 Task: Send an email with the signature Gabriella Robinson with the subject 'Request for a podcast' and the message 'I would like to request a meeting to discuss the progress of the project.' from softage.1@softage.net to softage.7@softage.net with an attached document Code_of_conduct.pdf and move the email from Sent Items to the folder Food
Action: Mouse moved to (115, 139)
Screenshot: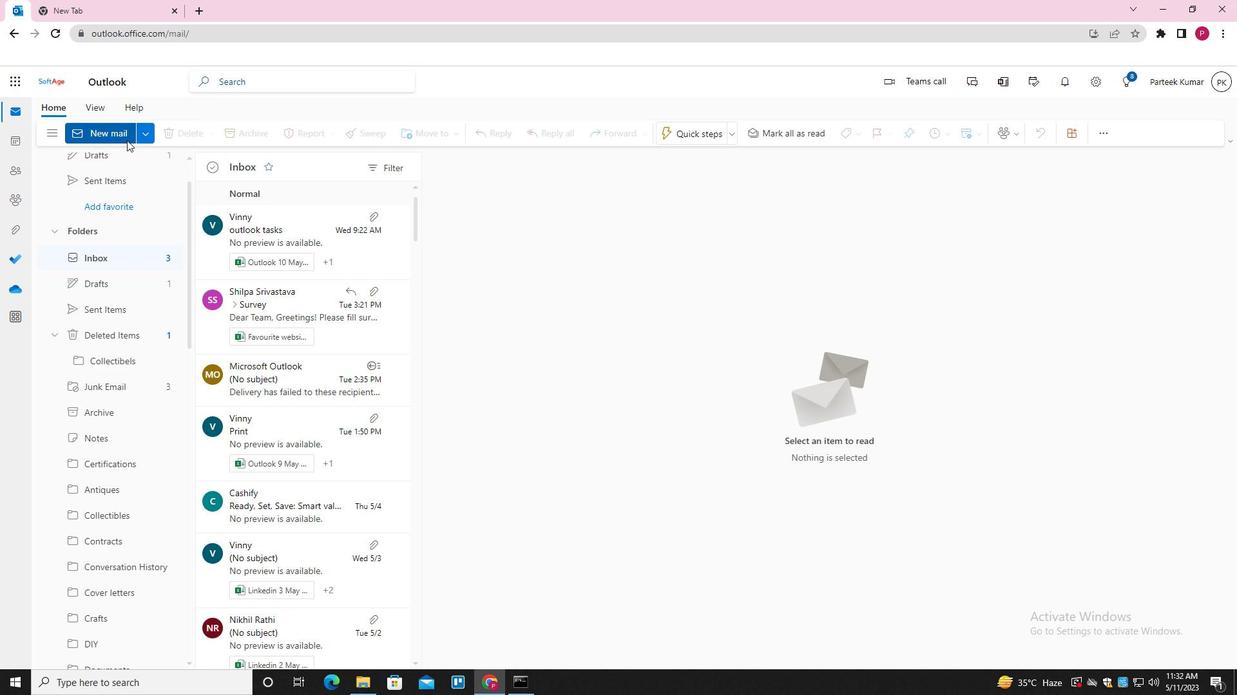 
Action: Mouse pressed left at (115, 139)
Screenshot: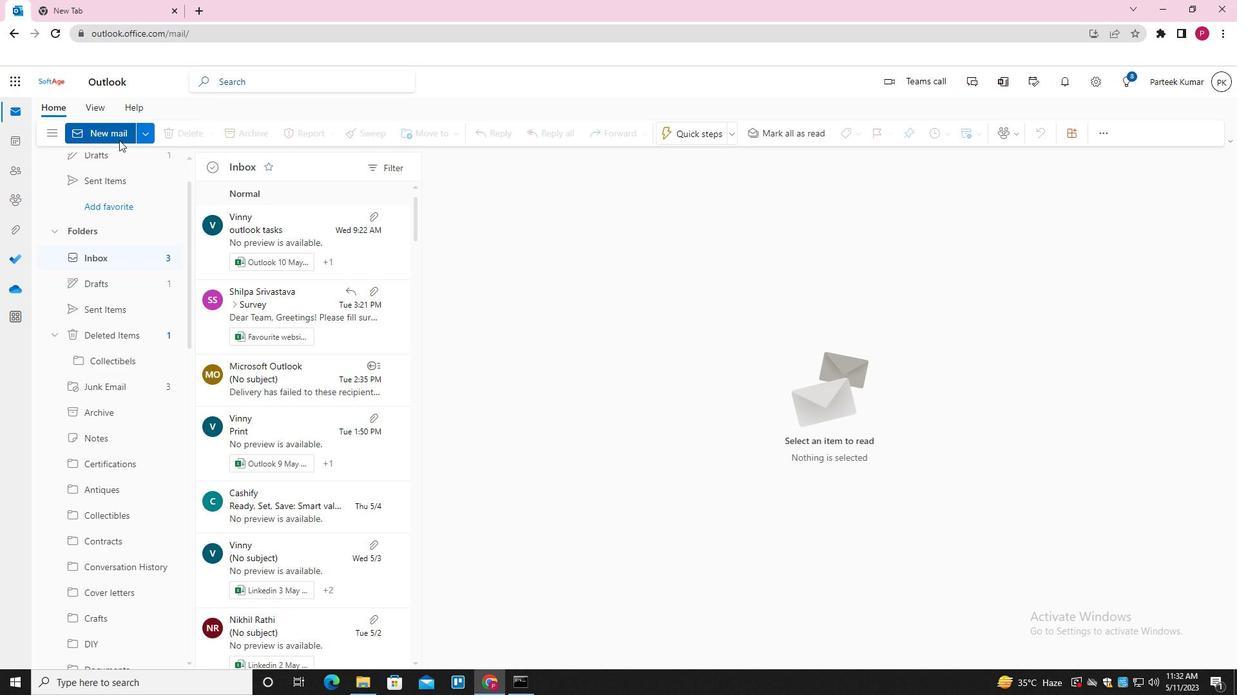 
Action: Mouse moved to (502, 309)
Screenshot: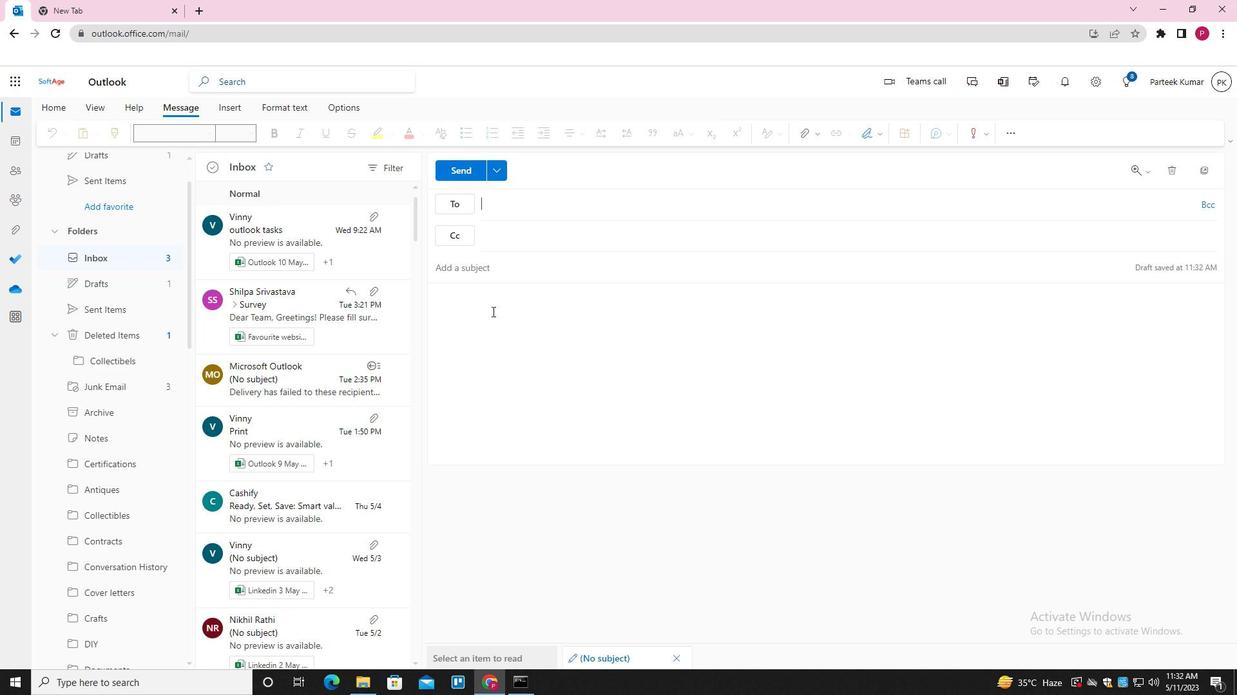 
Action: Mouse pressed left at (502, 309)
Screenshot: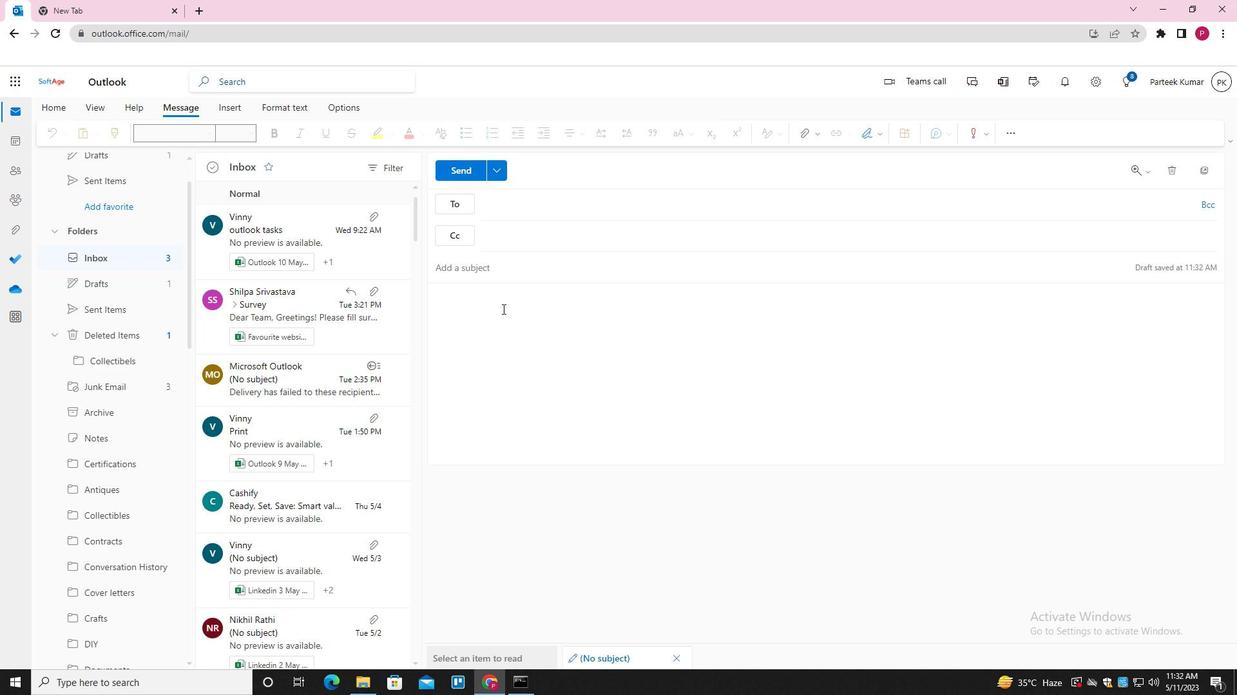 
Action: Mouse moved to (878, 132)
Screenshot: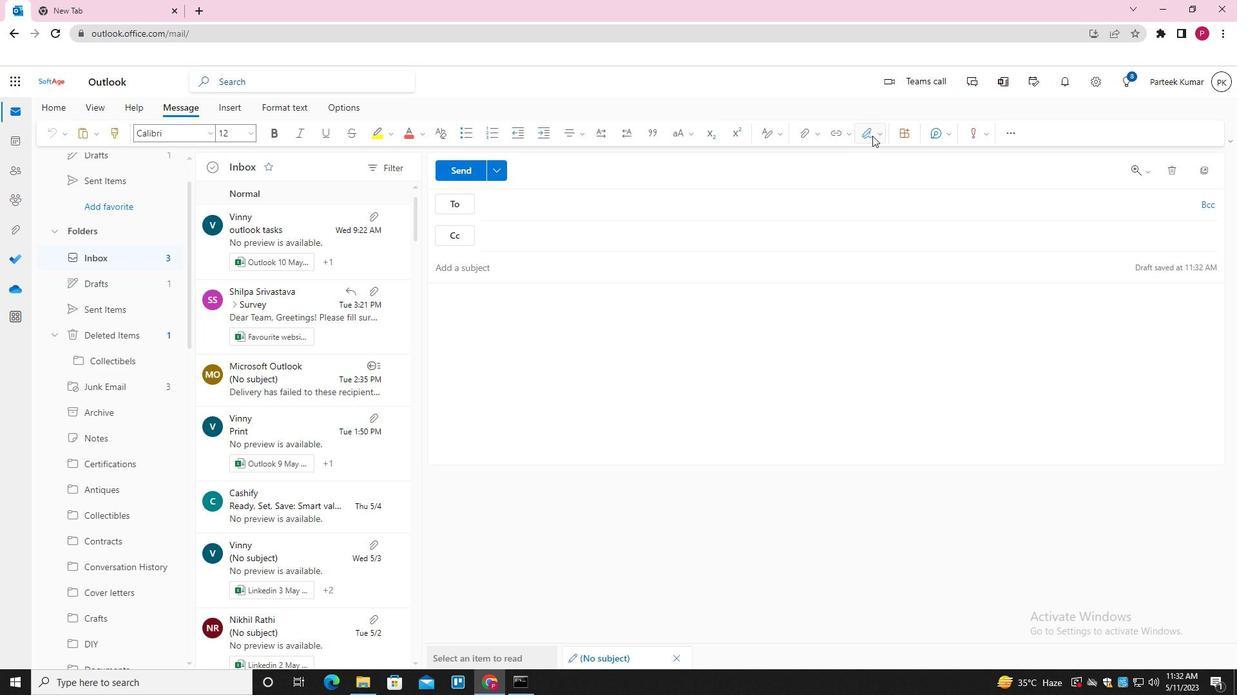 
Action: Mouse pressed left at (878, 132)
Screenshot: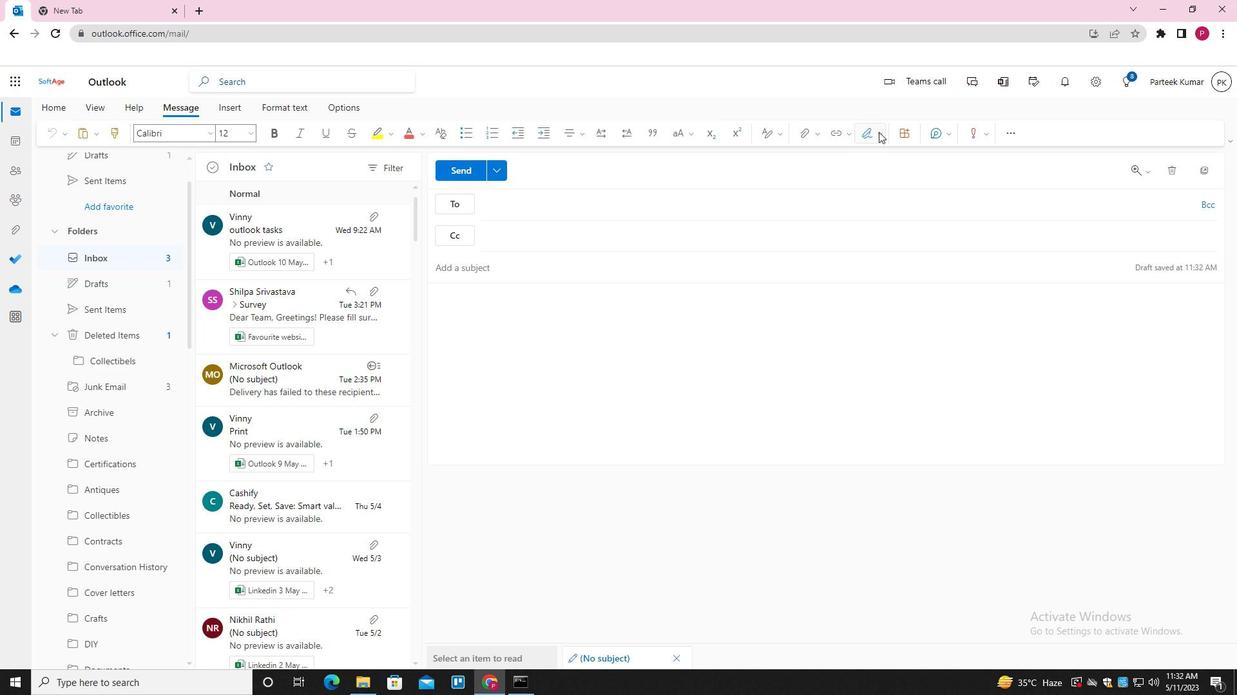 
Action: Mouse moved to (854, 183)
Screenshot: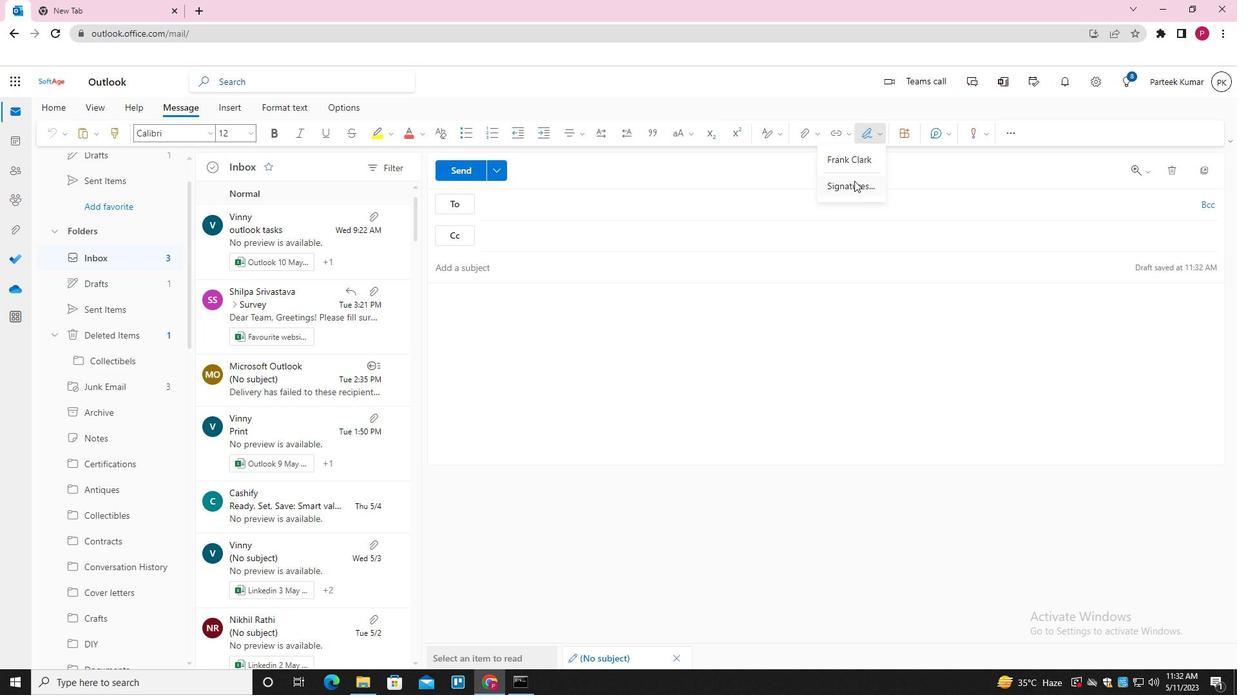 
Action: Mouse pressed left at (854, 183)
Screenshot: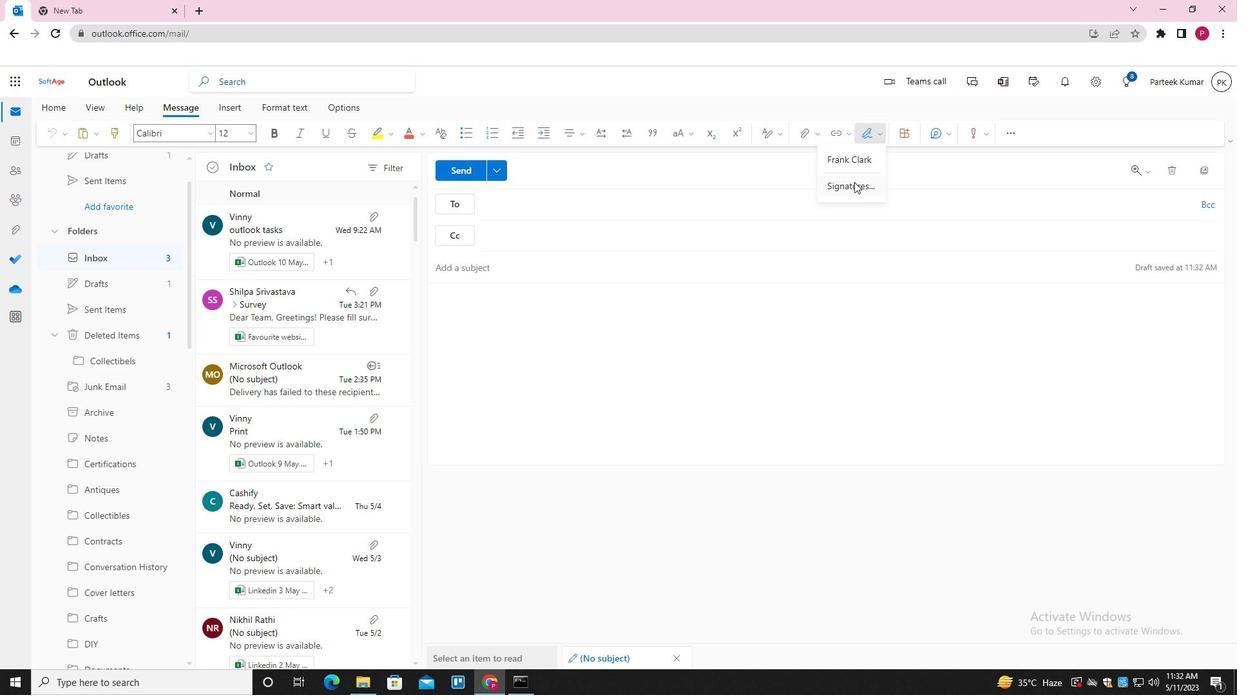 
Action: Mouse moved to (865, 242)
Screenshot: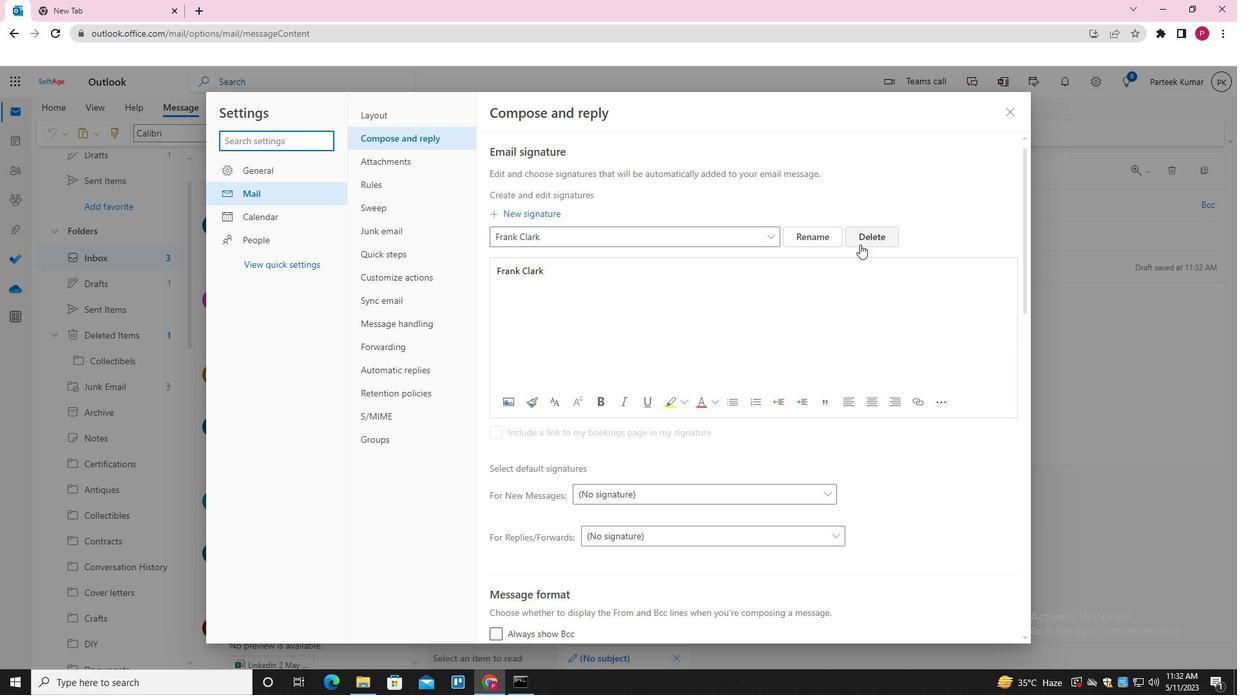 
Action: Mouse pressed left at (865, 242)
Screenshot: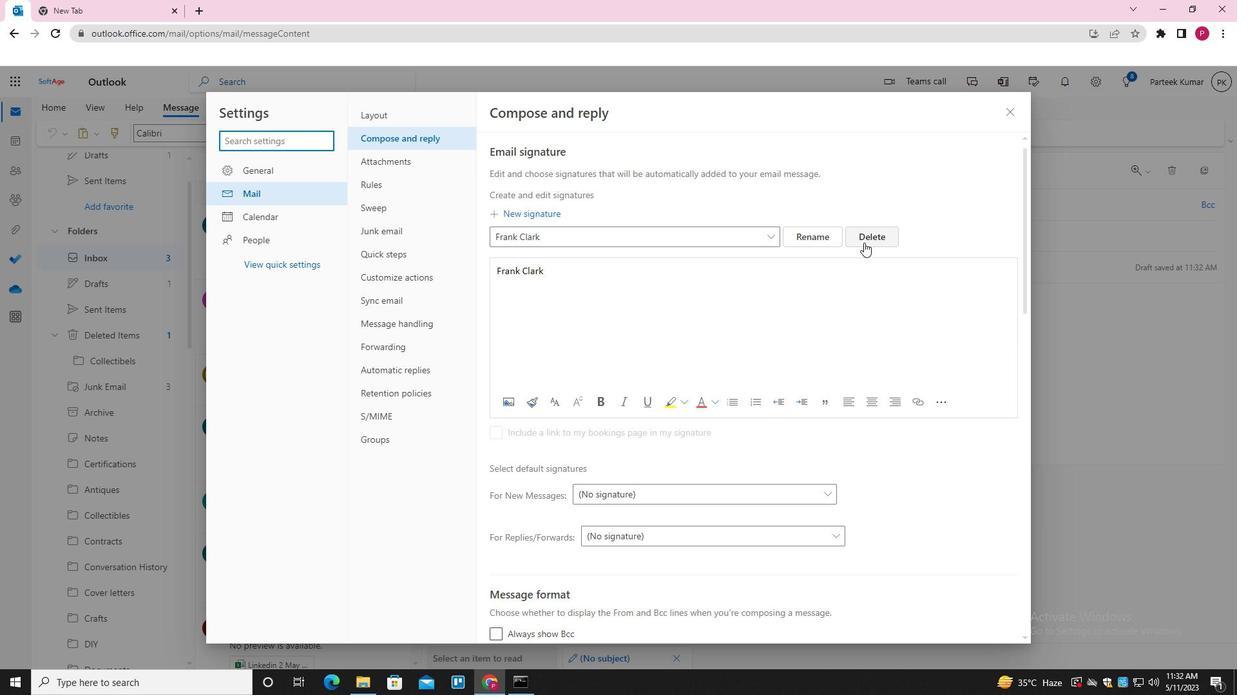 
Action: Mouse moved to (684, 235)
Screenshot: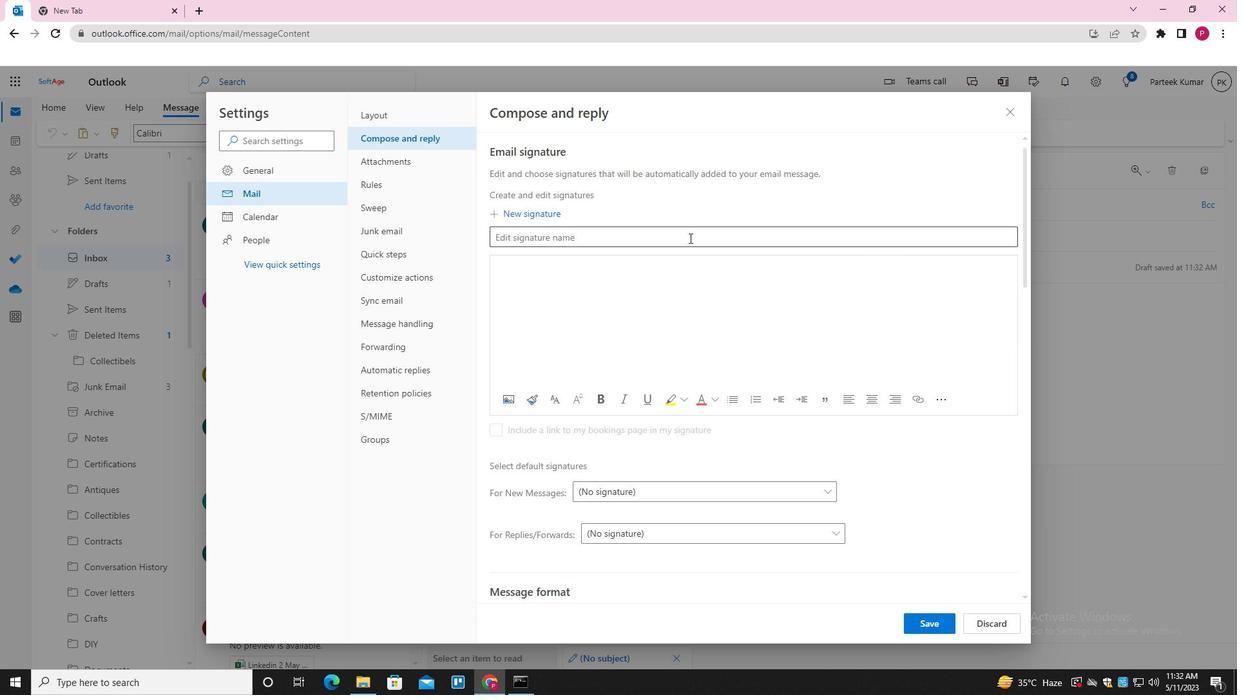 
Action: Mouse pressed left at (684, 235)
Screenshot: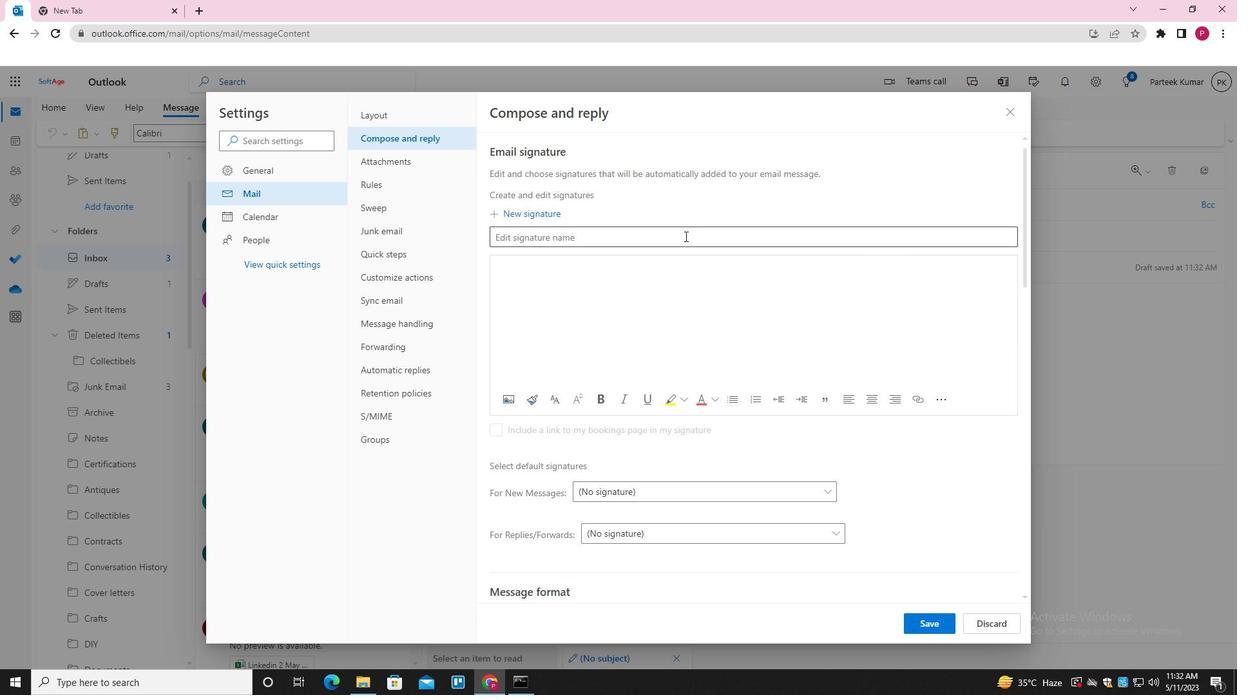 
Action: Key pressed <Key.shift><Key.shift><Key.shift><Key.shift>GABRIELLA<Key.space><Key.shift><Key.shift><Key.shift><Key.shift><Key.shift><Key.shift><Key.shift><Key.shift><Key.shift><Key.shift><Key.shift>ROBINSON
Screenshot: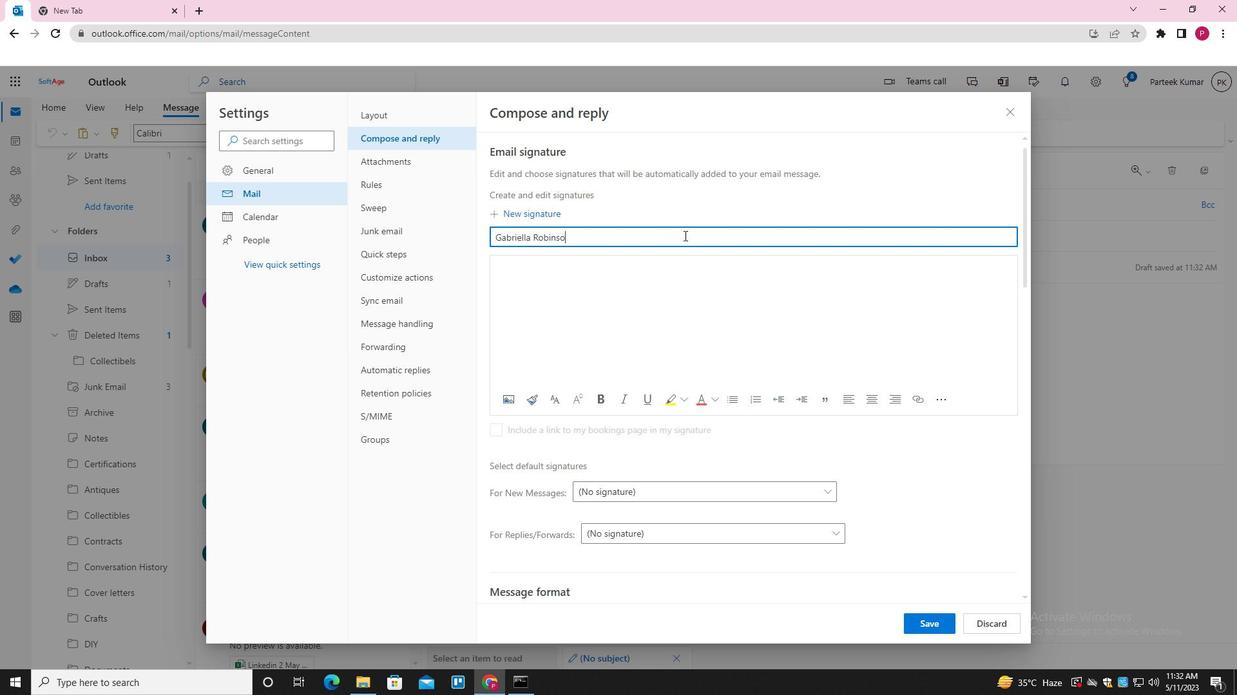 
Action: Mouse moved to (683, 268)
Screenshot: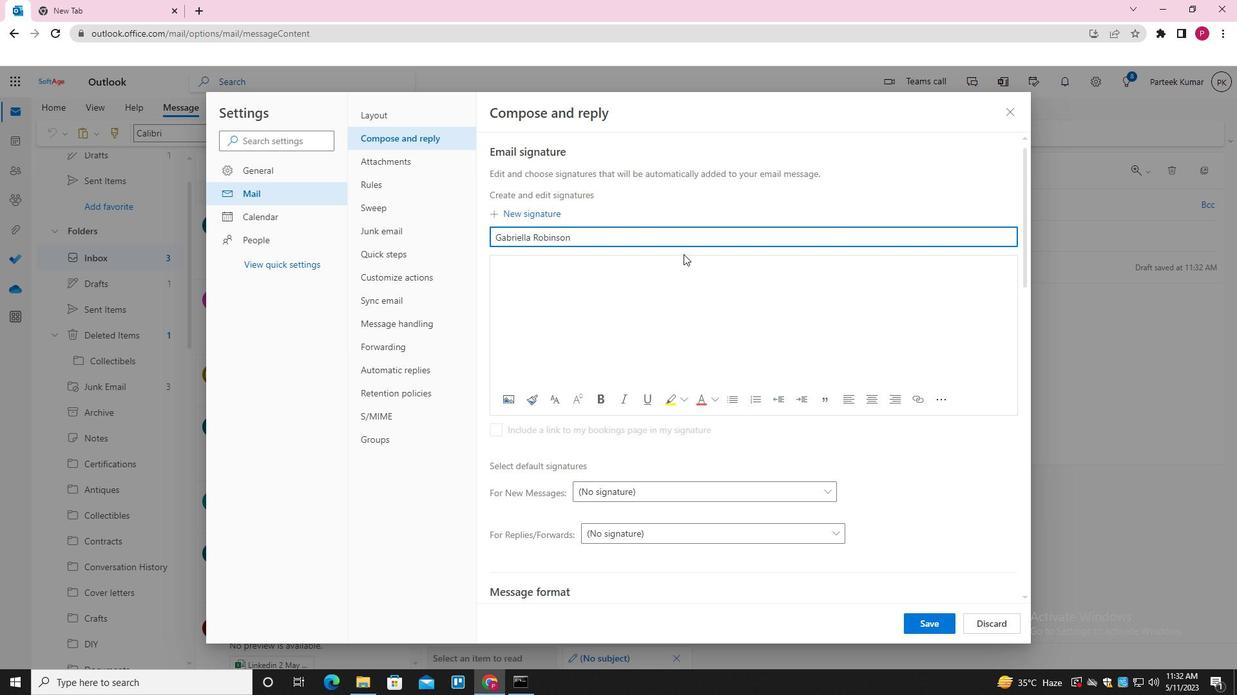 
Action: Mouse pressed left at (683, 268)
Screenshot: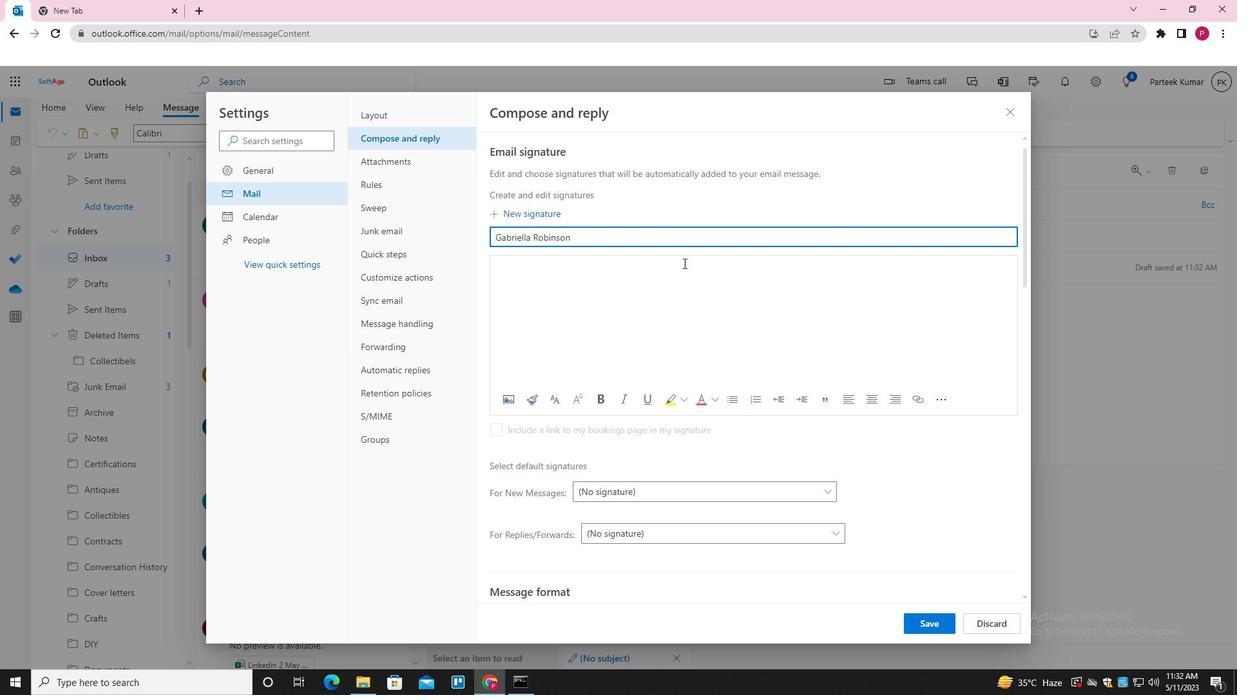 
Action: Key pressed <Key.shift><Key.shift><Key.shift><Key.shift><Key.shift>GABRIELLA<Key.space><Key.shift><Key.shift><Key.shift><Key.shift><Key.shift><Key.shift><Key.shift><Key.shift><Key.shift><Key.shift><Key.shift><Key.shift><Key.shift><Key.shift><Key.shift><Key.shift><Key.shift><Key.shift><Key.shift><Key.shift><Key.shift>ROBINSON
Screenshot: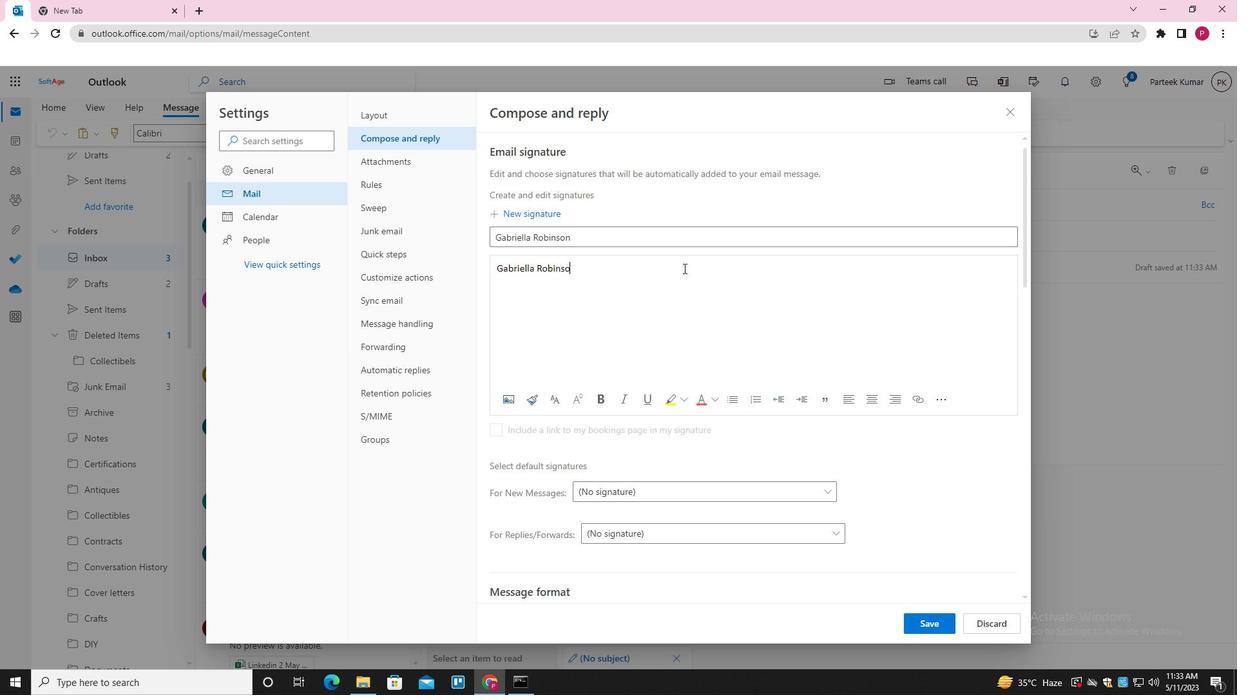
Action: Mouse moved to (923, 621)
Screenshot: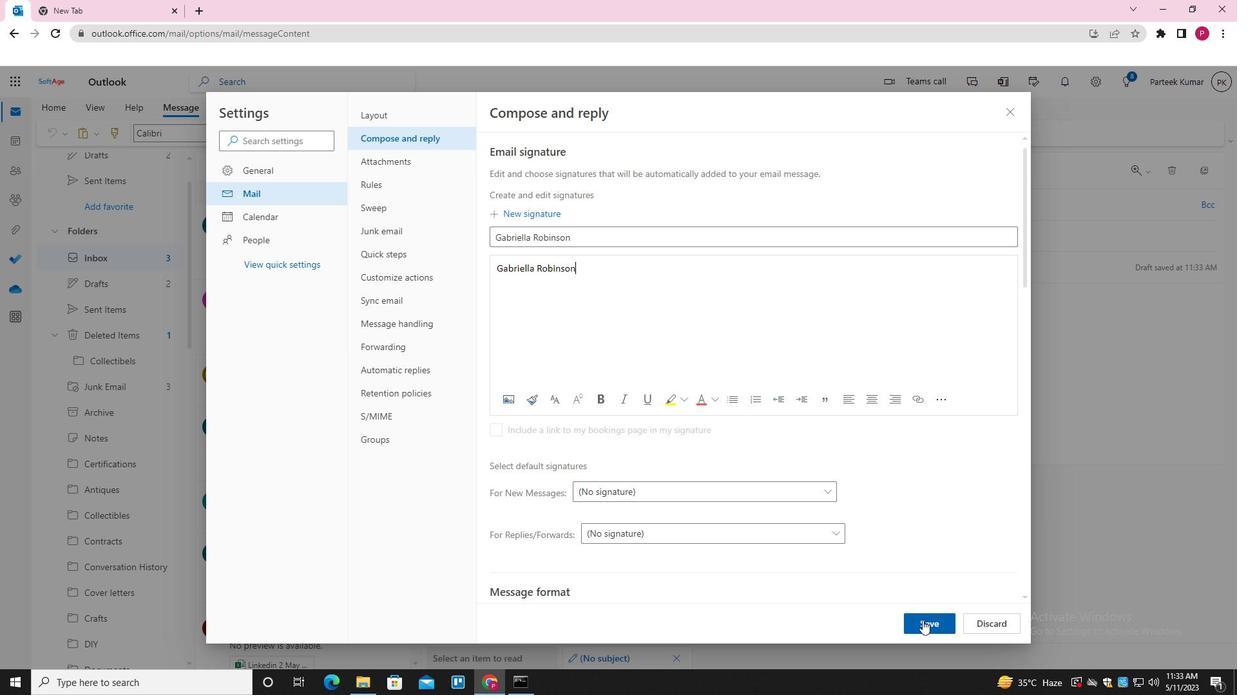 
Action: Mouse pressed left at (923, 621)
Screenshot: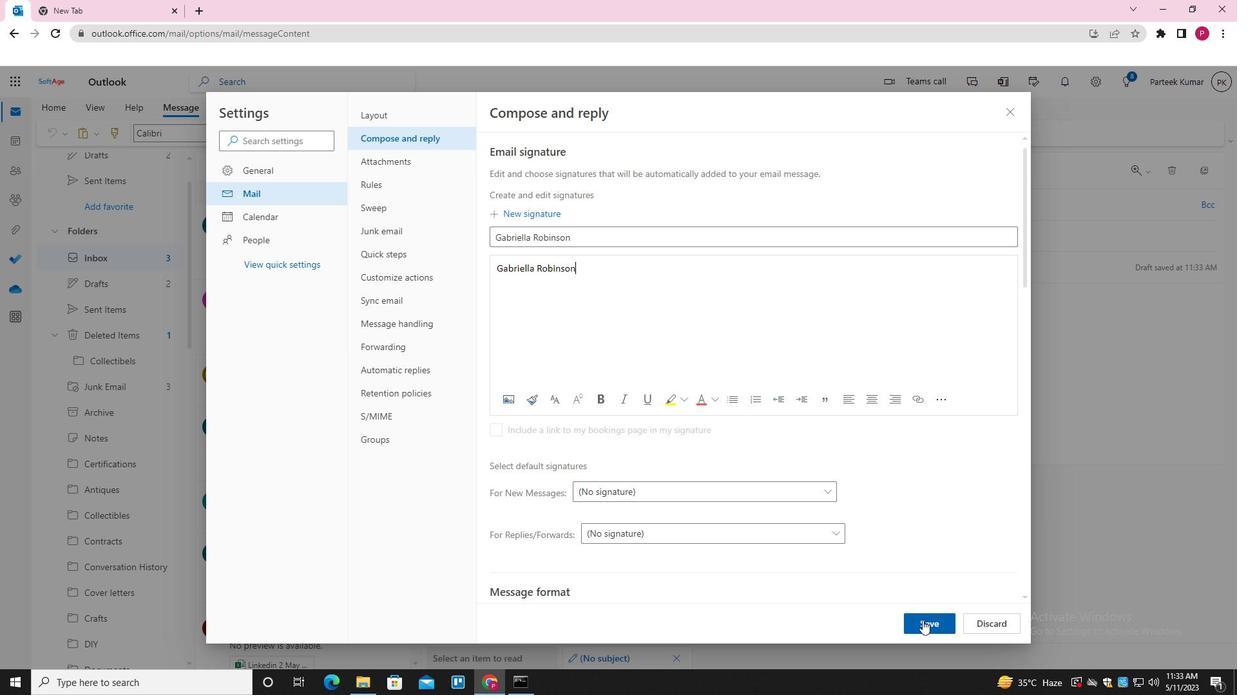 
Action: Mouse moved to (1011, 109)
Screenshot: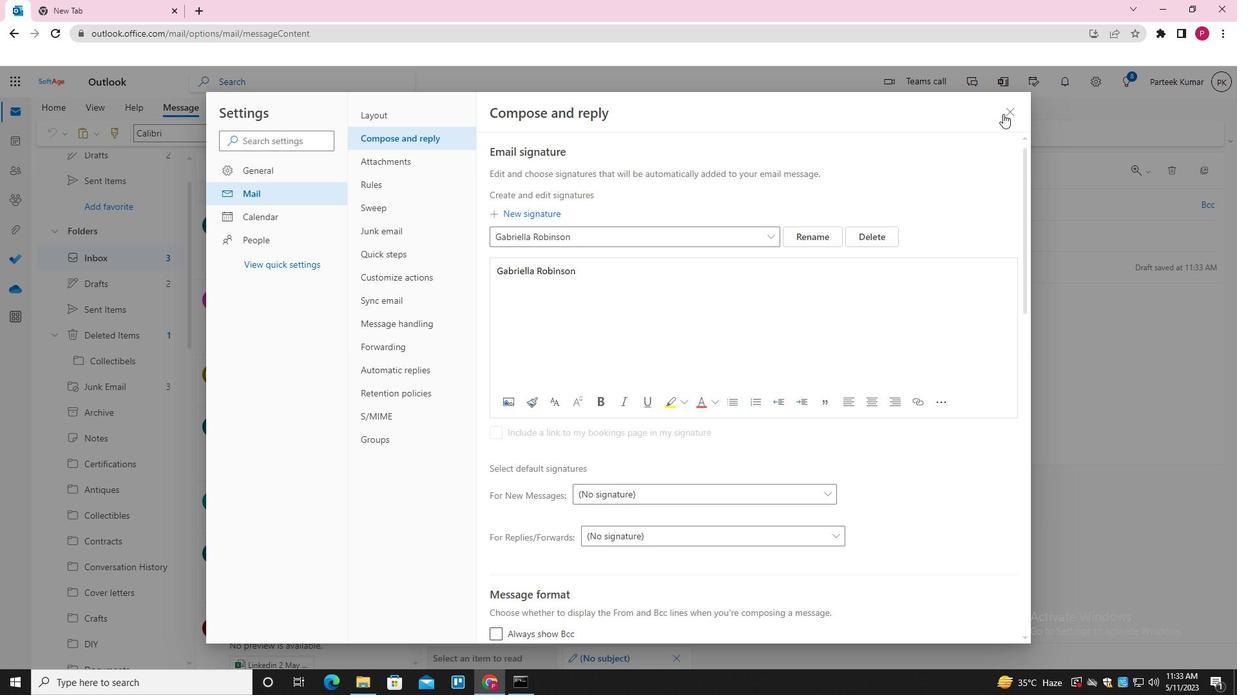 
Action: Mouse pressed left at (1011, 109)
Screenshot: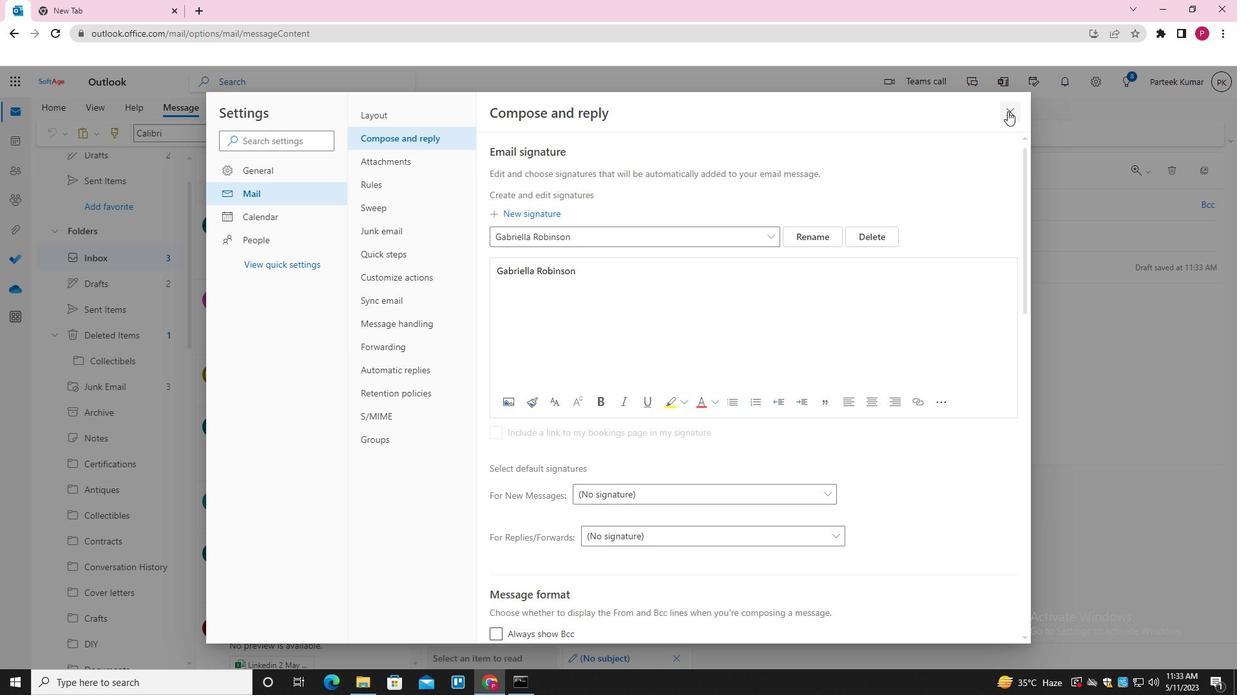 
Action: Mouse moved to (607, 319)
Screenshot: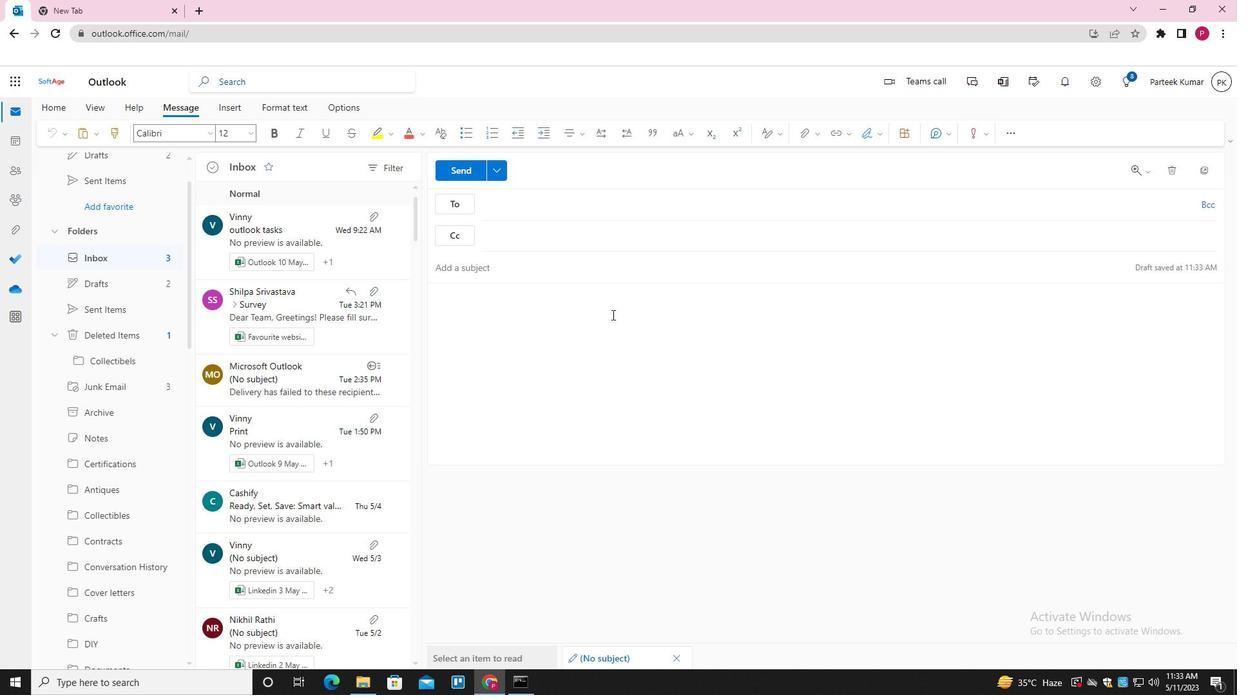 
Action: Mouse pressed left at (607, 319)
Screenshot: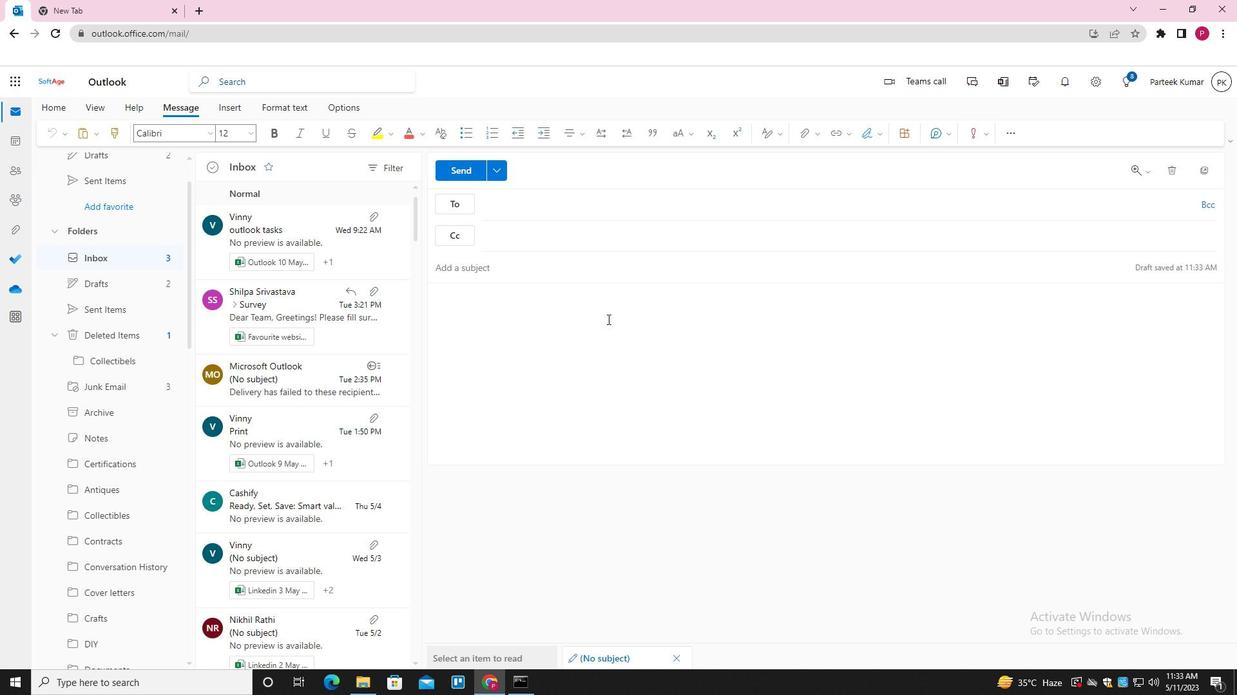 
Action: Mouse moved to (880, 132)
Screenshot: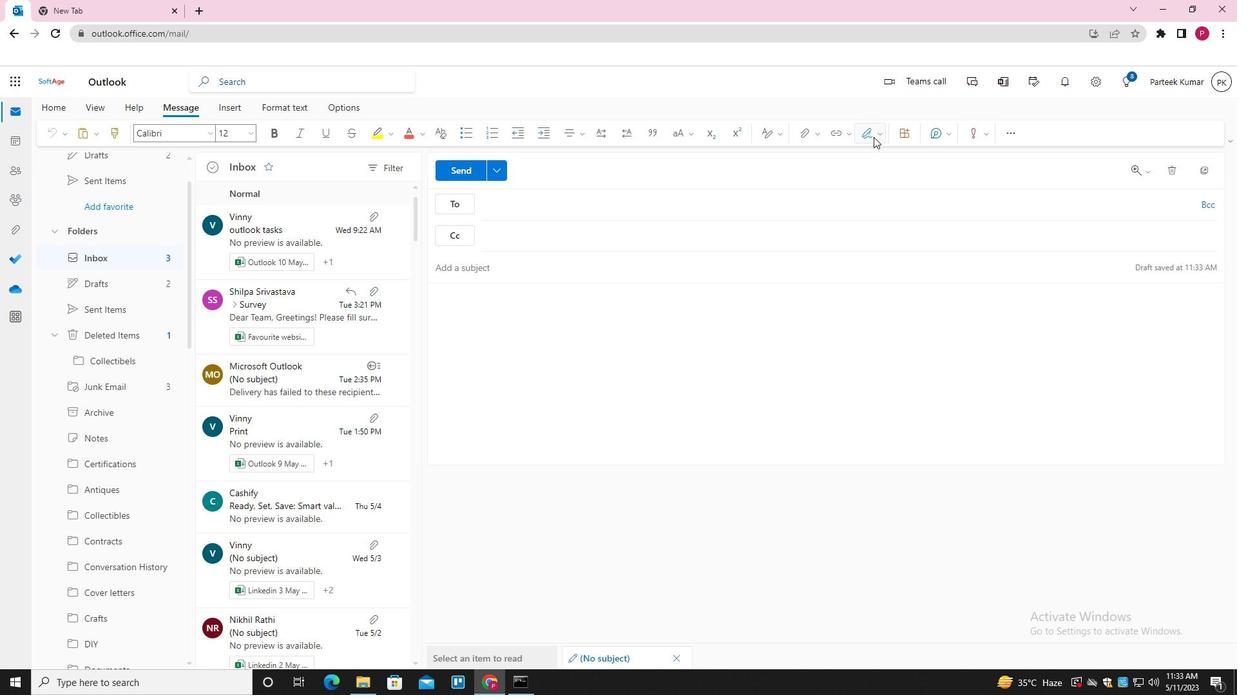 
Action: Mouse pressed left at (880, 132)
Screenshot: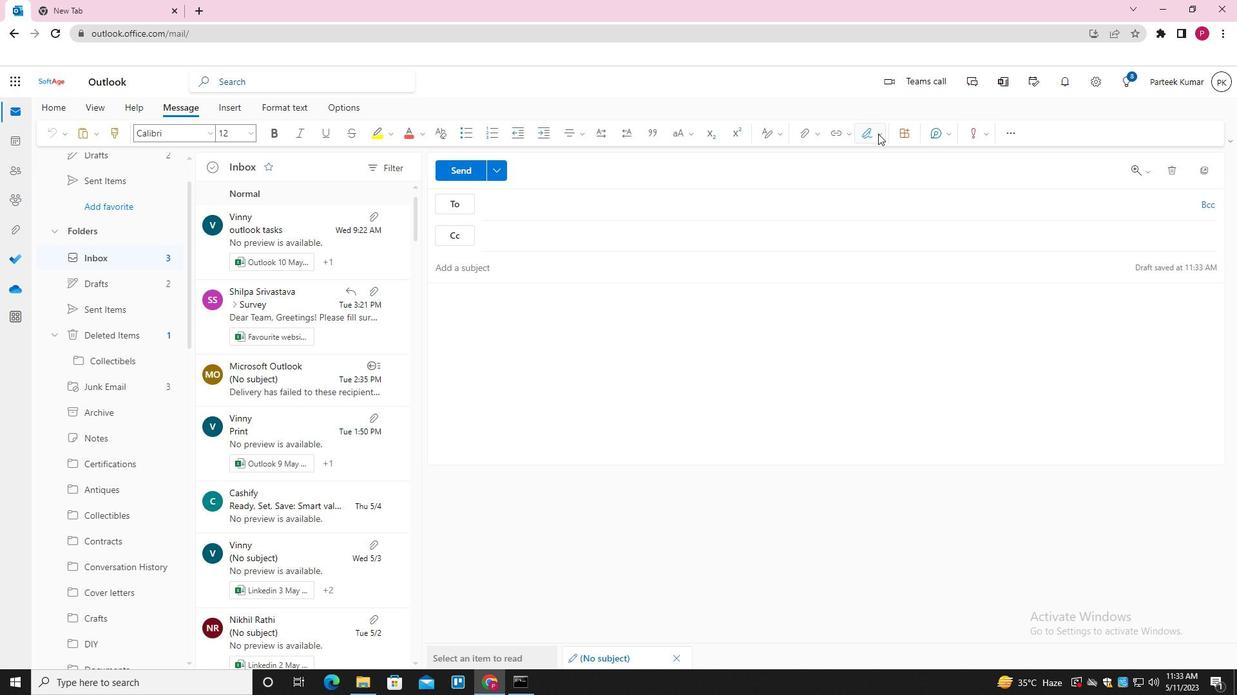 
Action: Mouse moved to (855, 159)
Screenshot: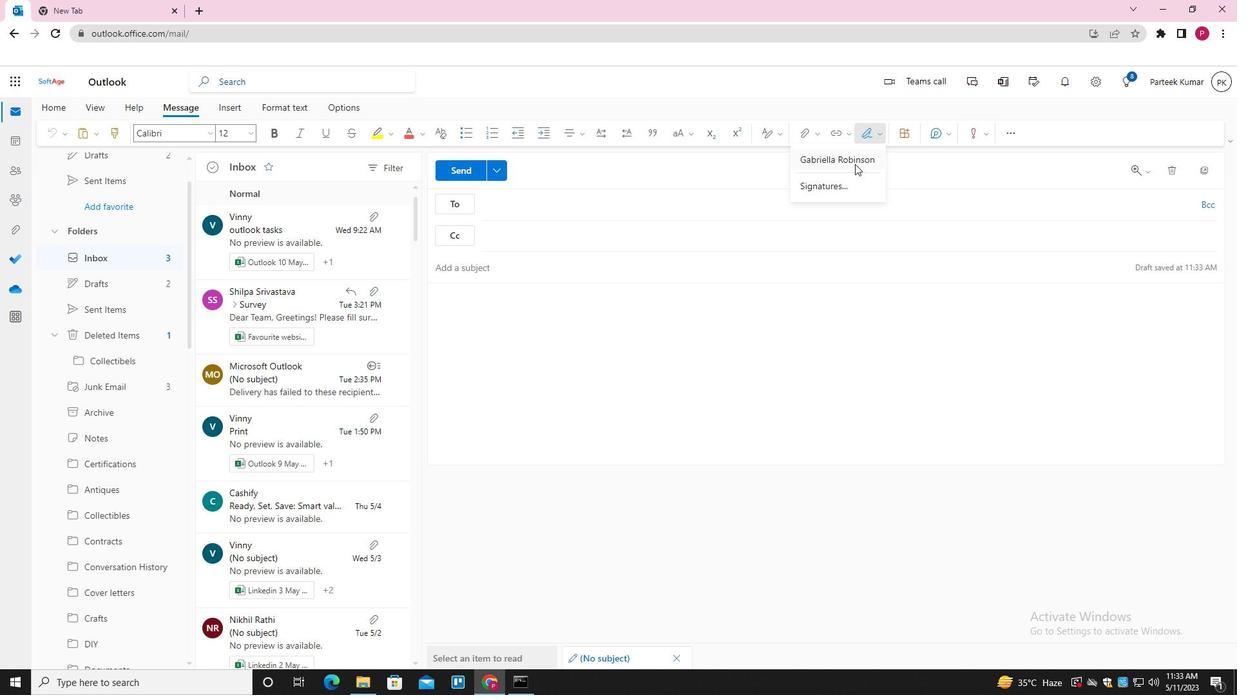 
Action: Mouse pressed left at (855, 159)
Screenshot: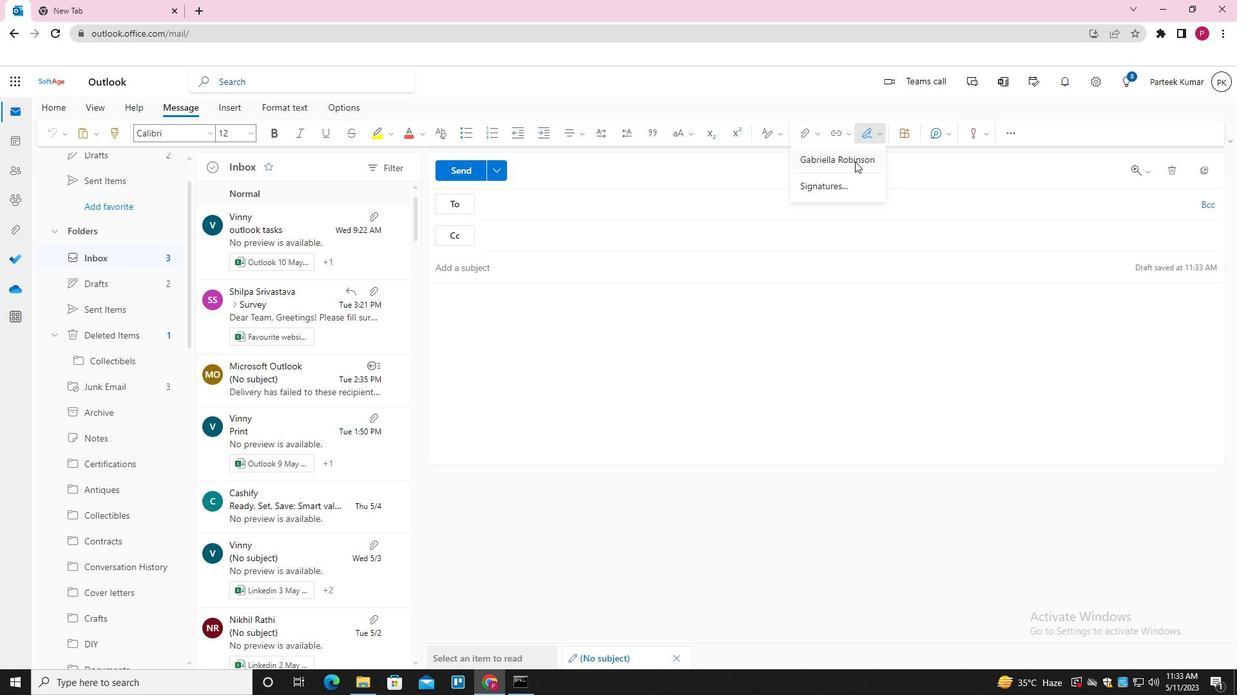 
Action: Mouse moved to (538, 268)
Screenshot: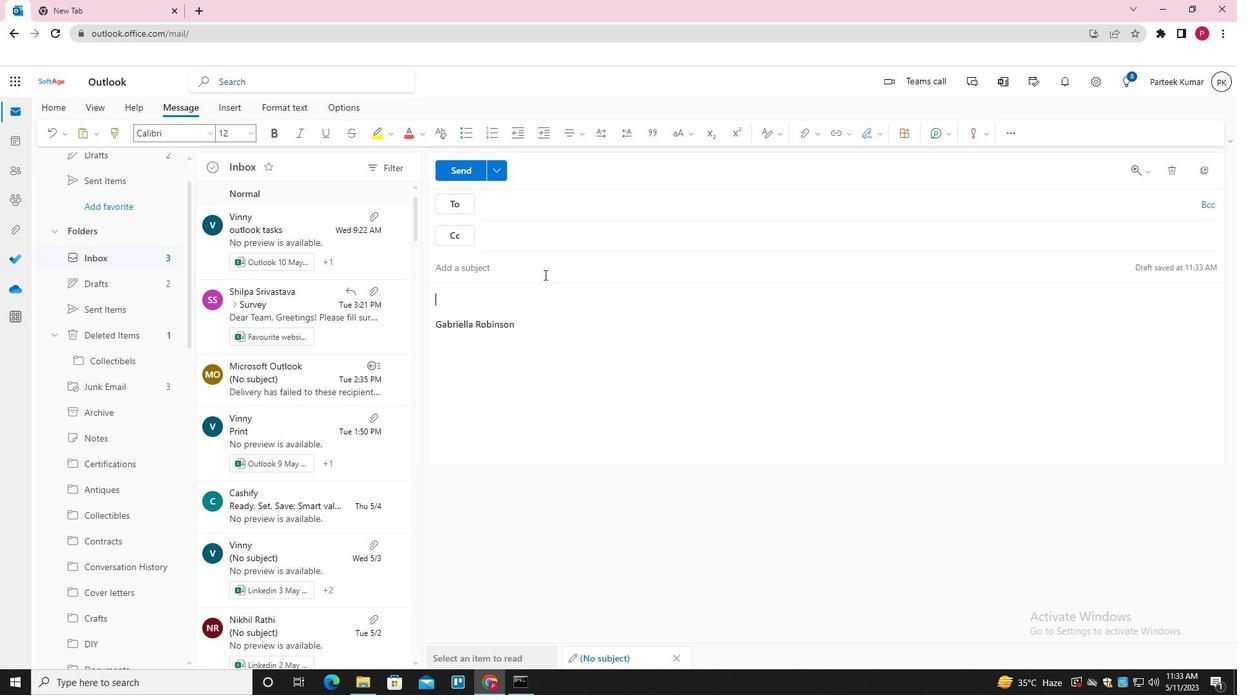 
Action: Mouse pressed left at (538, 268)
Screenshot: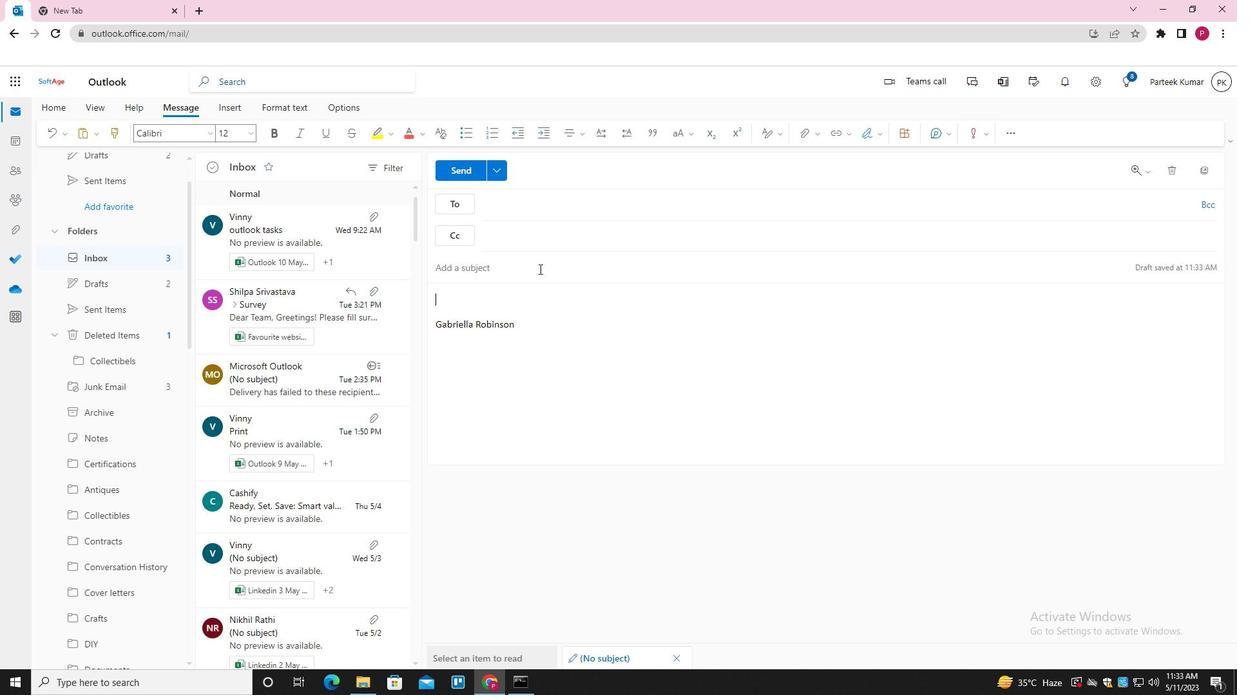 
Action: Key pressed <Key.shift>REQUEST<Key.space>FOR<Key.space><Key.space><Key.backspace>S<Key.space><Key.backspace><Key.backspace>A<Key.space>PODCAST
Screenshot: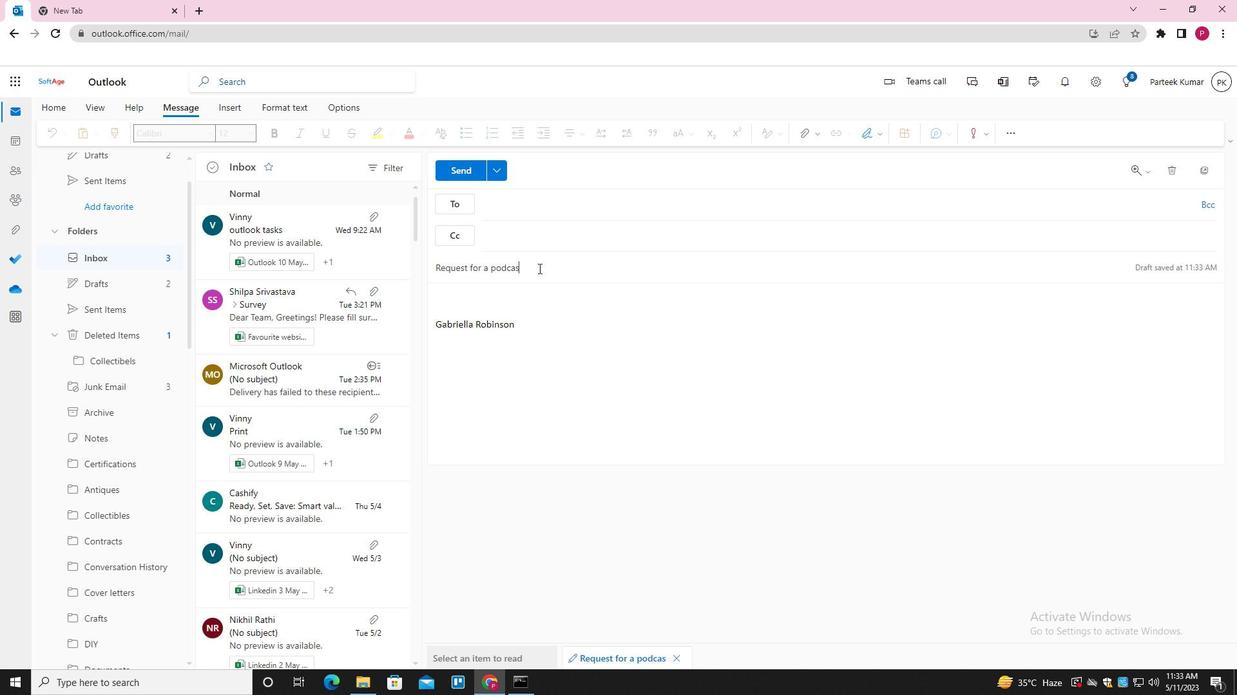 
Action: Mouse moved to (529, 297)
Screenshot: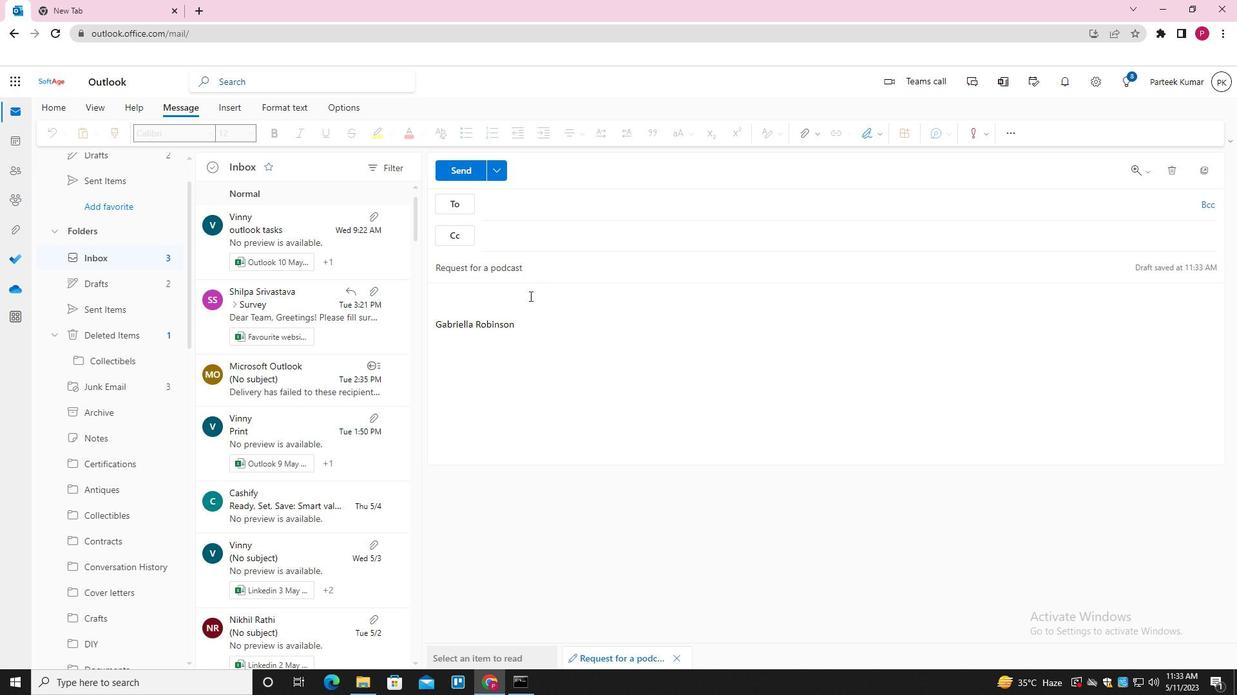 
Action: Mouse pressed left at (529, 297)
Screenshot: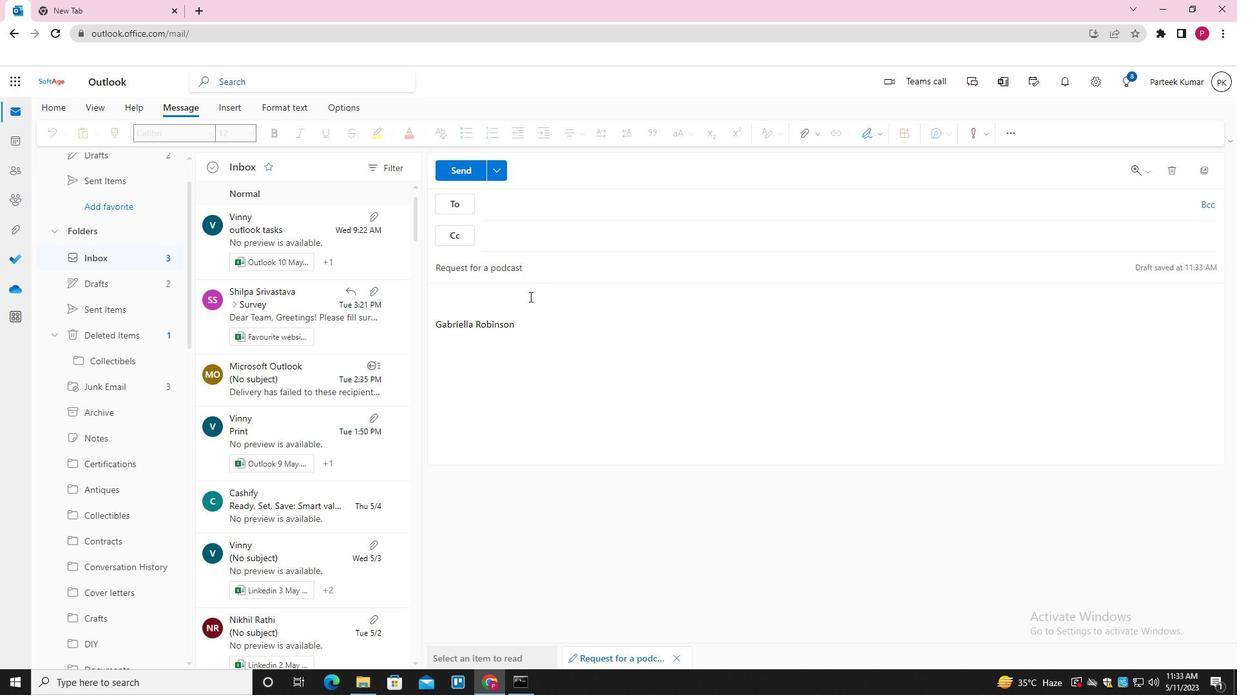 
Action: Mouse moved to (531, 295)
Screenshot: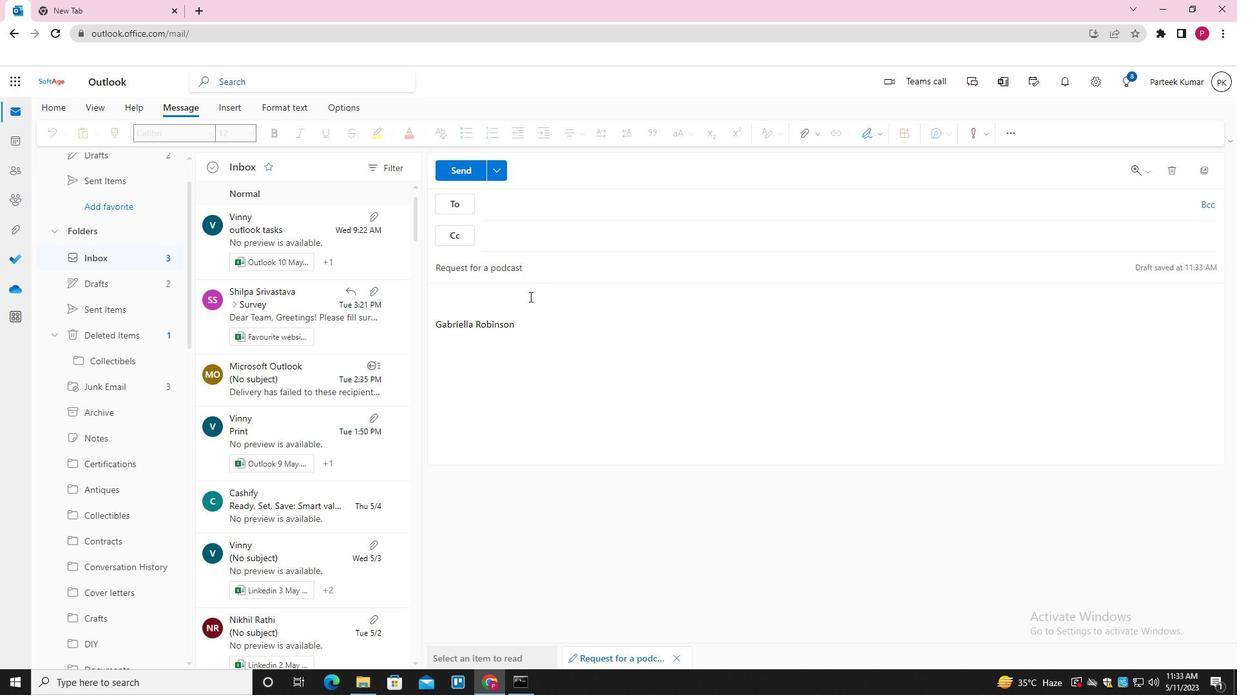 
Action: Key pressed <Key.shift><Key.shift><Key.shift><Key.shift><Key.shift><Key.shift><Key.shift>I<Key.space>WOULD<Key.space>LIKE<Key.space>TO<Key.space>REQUEST<Key.space>A<Key.space>MEETING<Key.space>TO<Key.space>DISCUSS<Key.space>THE<Key.space>PROGRESS<Key.space>OF<Key.space>THE<Key.space>PROJECT
Screenshot: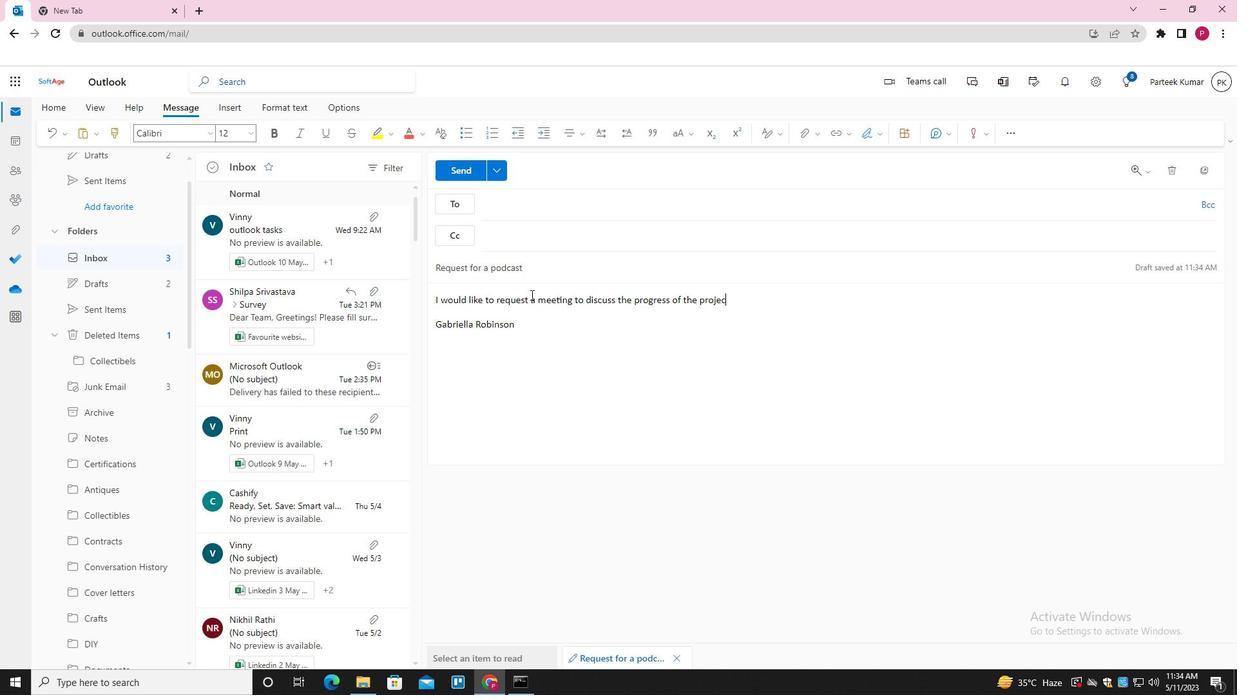 
Action: Mouse moved to (552, 204)
Screenshot: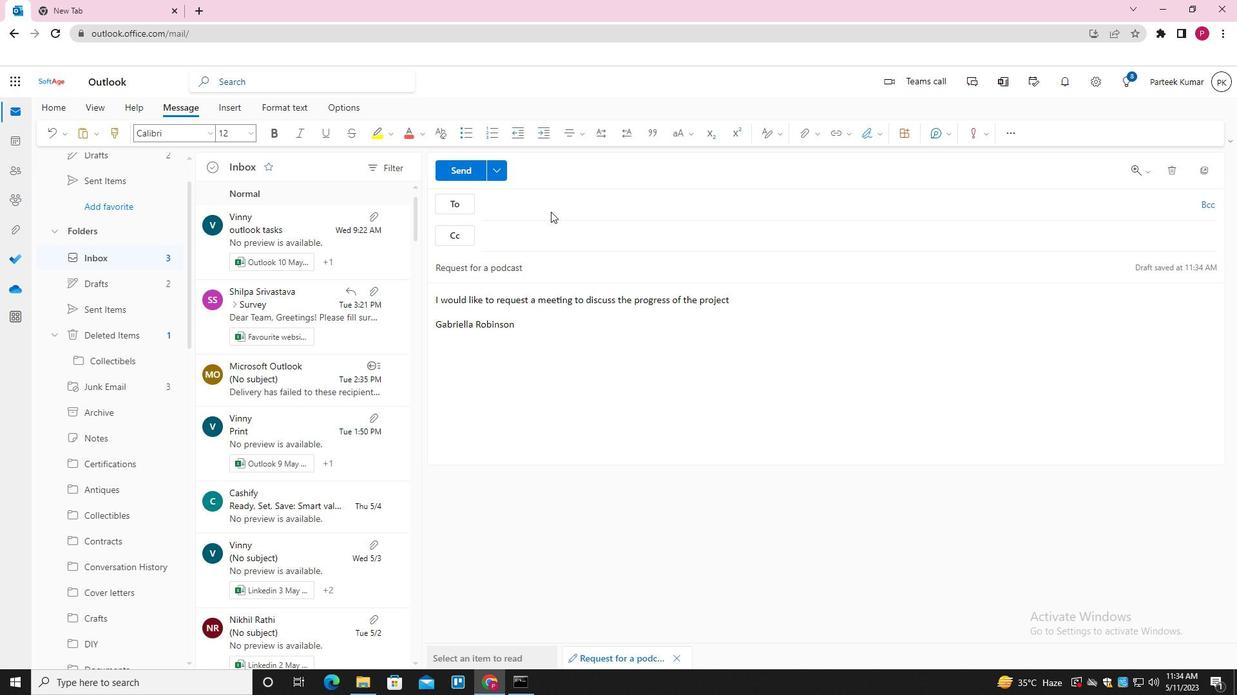 
Action: Mouse pressed left at (552, 204)
Screenshot: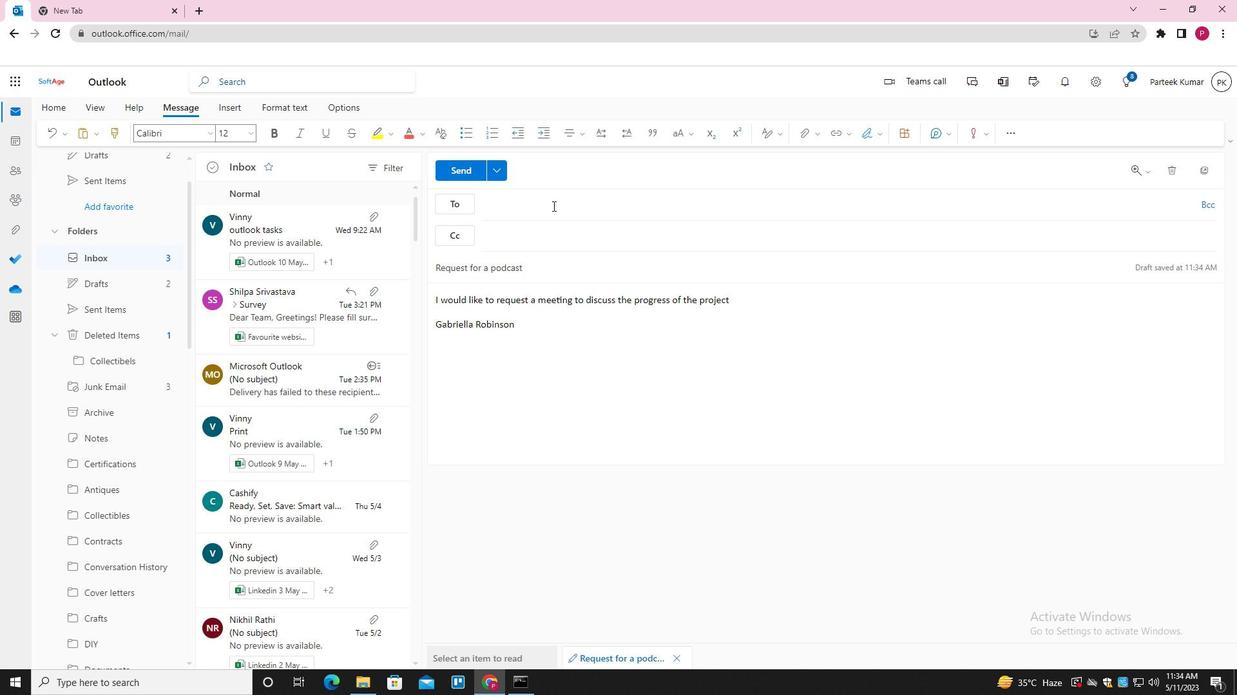 
Action: Key pressed SOFTAGE.7<Key.shift>@SOFTAGE.NET<Key.enter>
Screenshot: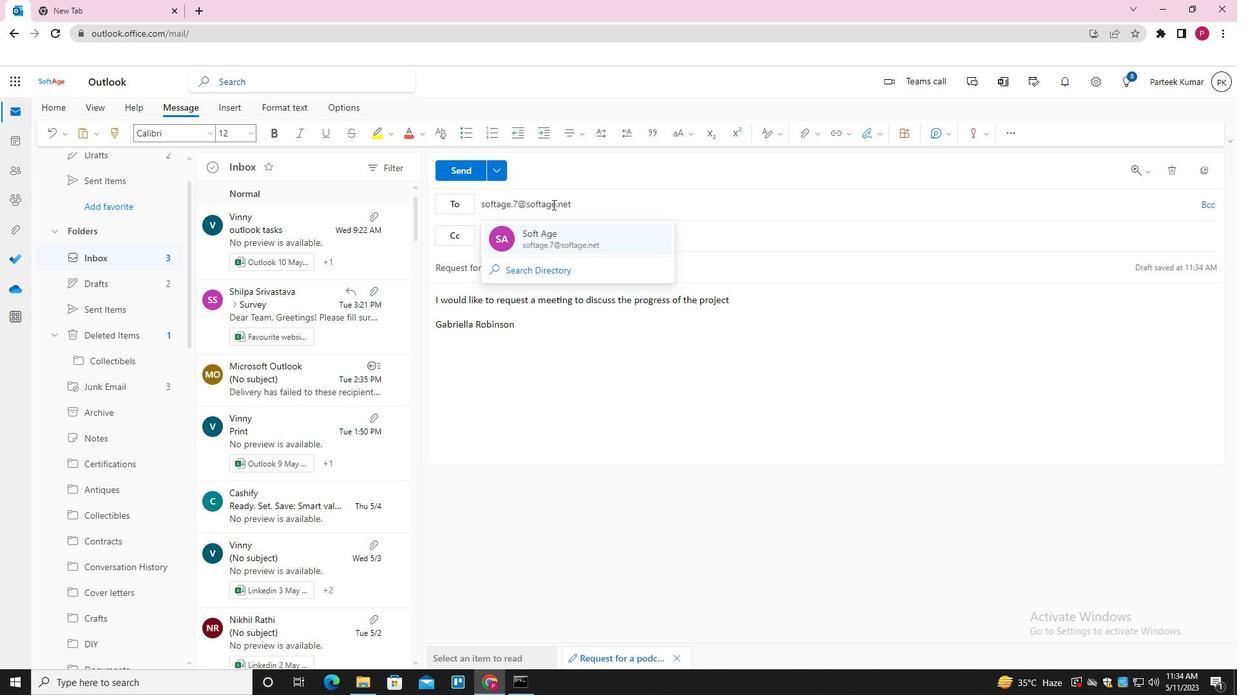 
Action: Mouse moved to (802, 131)
Screenshot: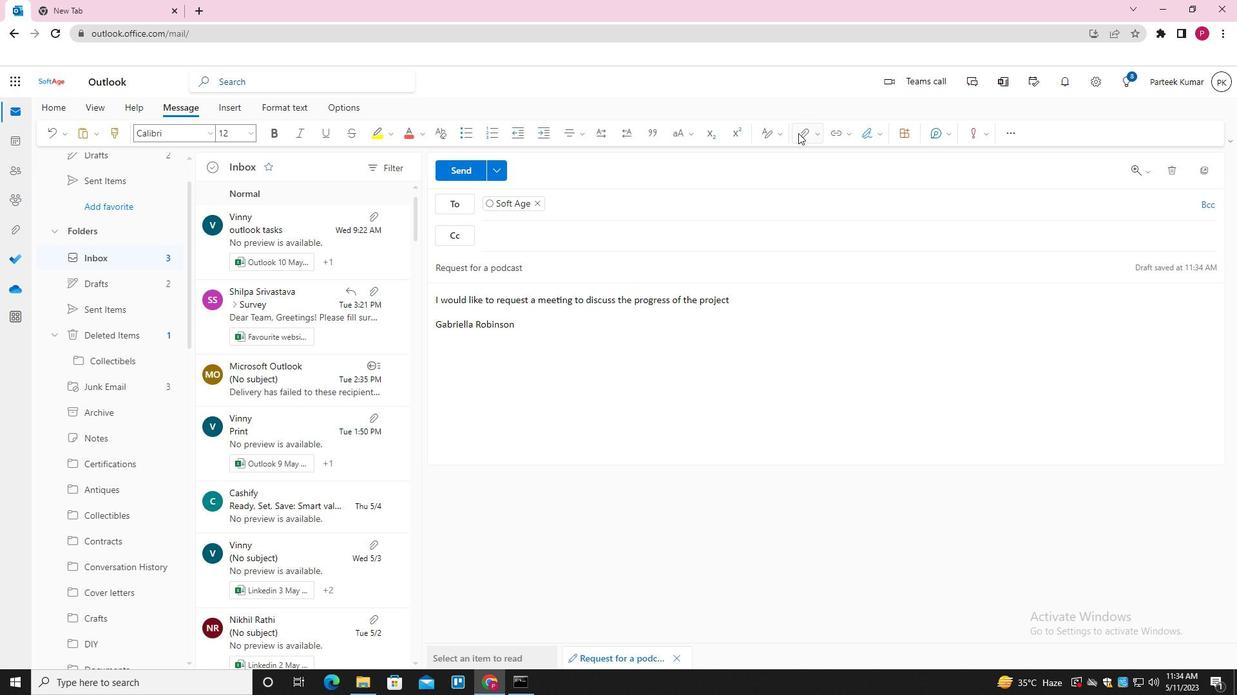
Action: Mouse pressed left at (802, 131)
Screenshot: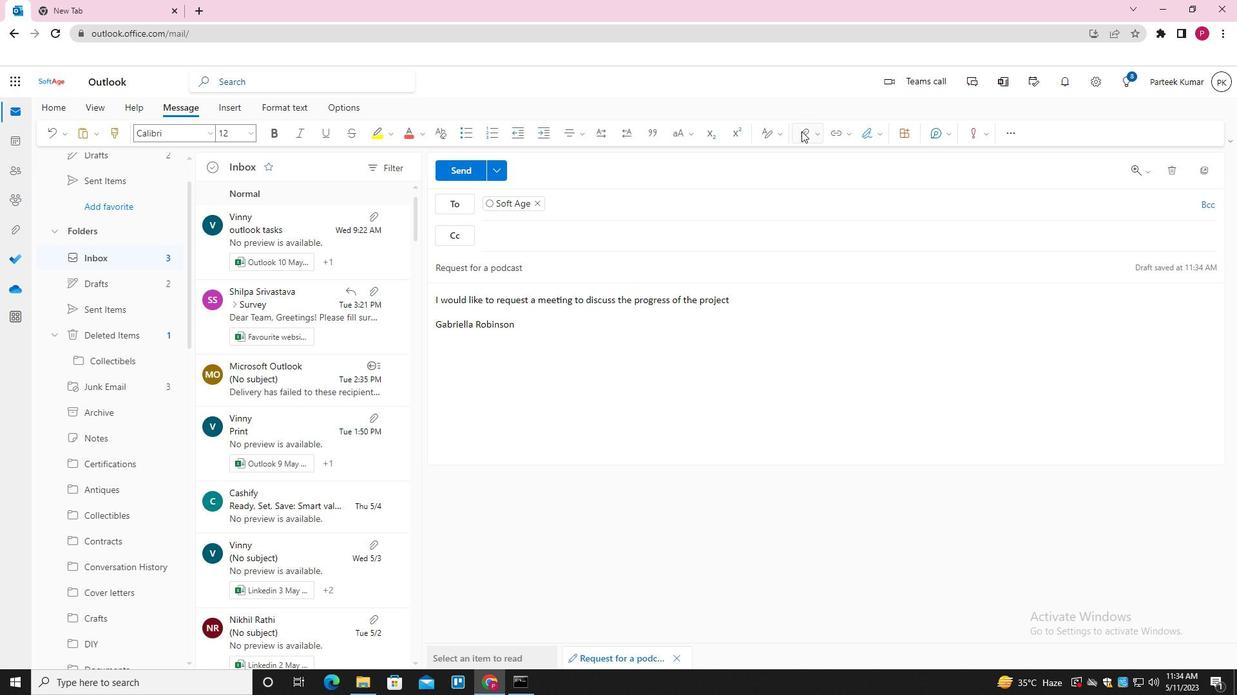 
Action: Mouse moved to (757, 158)
Screenshot: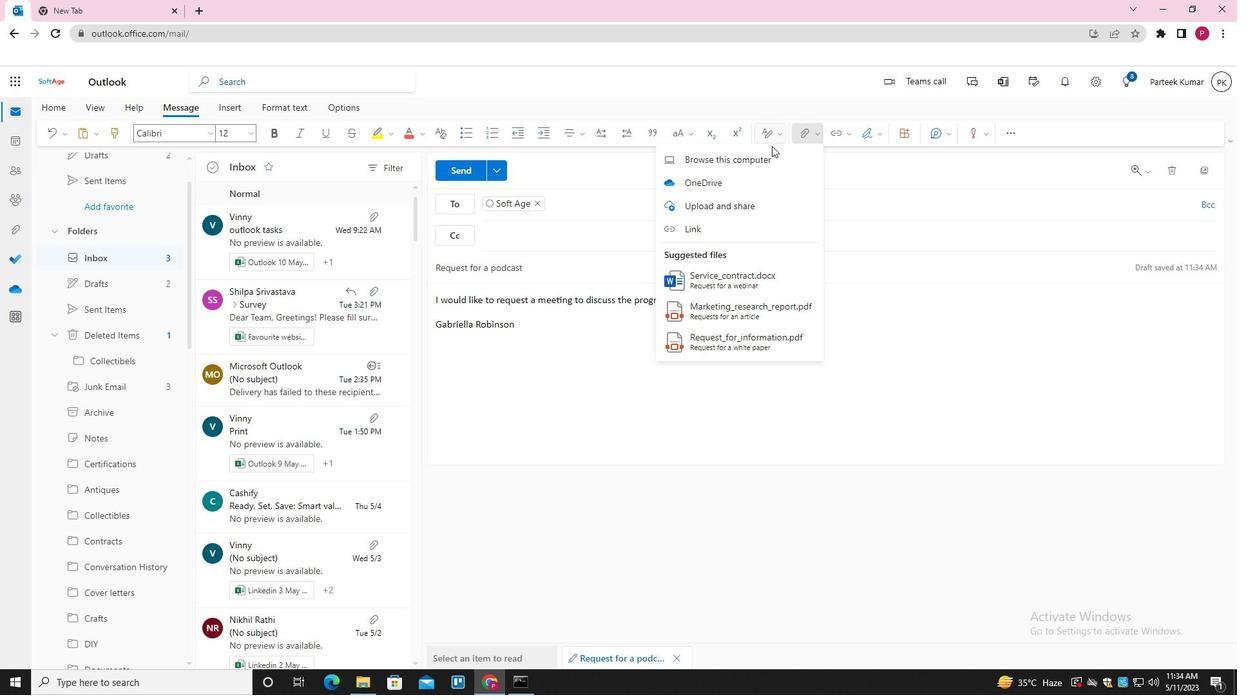 
Action: Mouse pressed left at (757, 158)
Screenshot: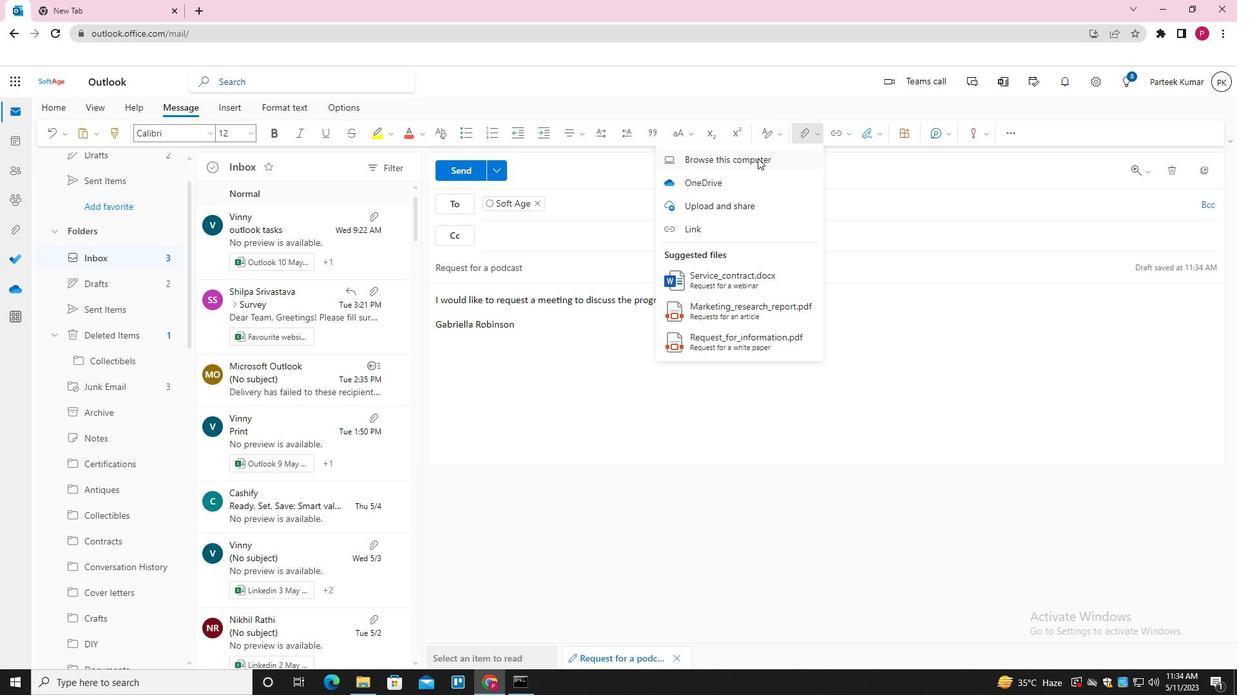 
Action: Mouse moved to (256, 97)
Screenshot: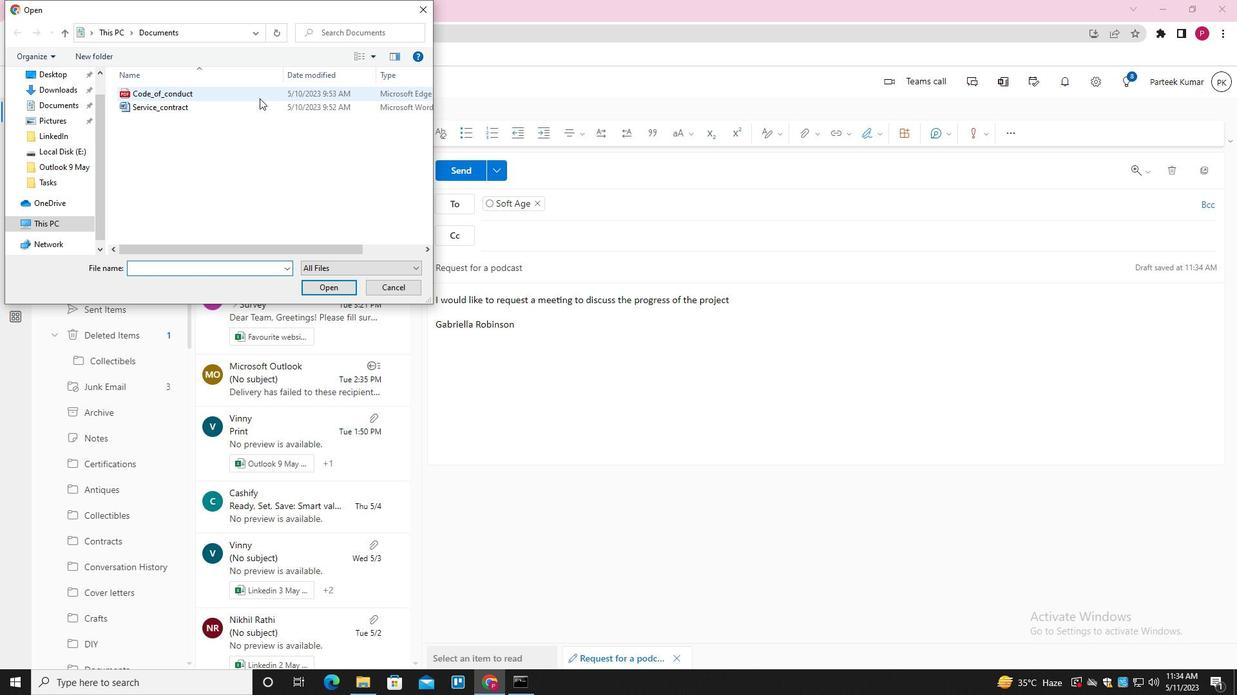 
Action: Mouse pressed left at (256, 97)
Screenshot: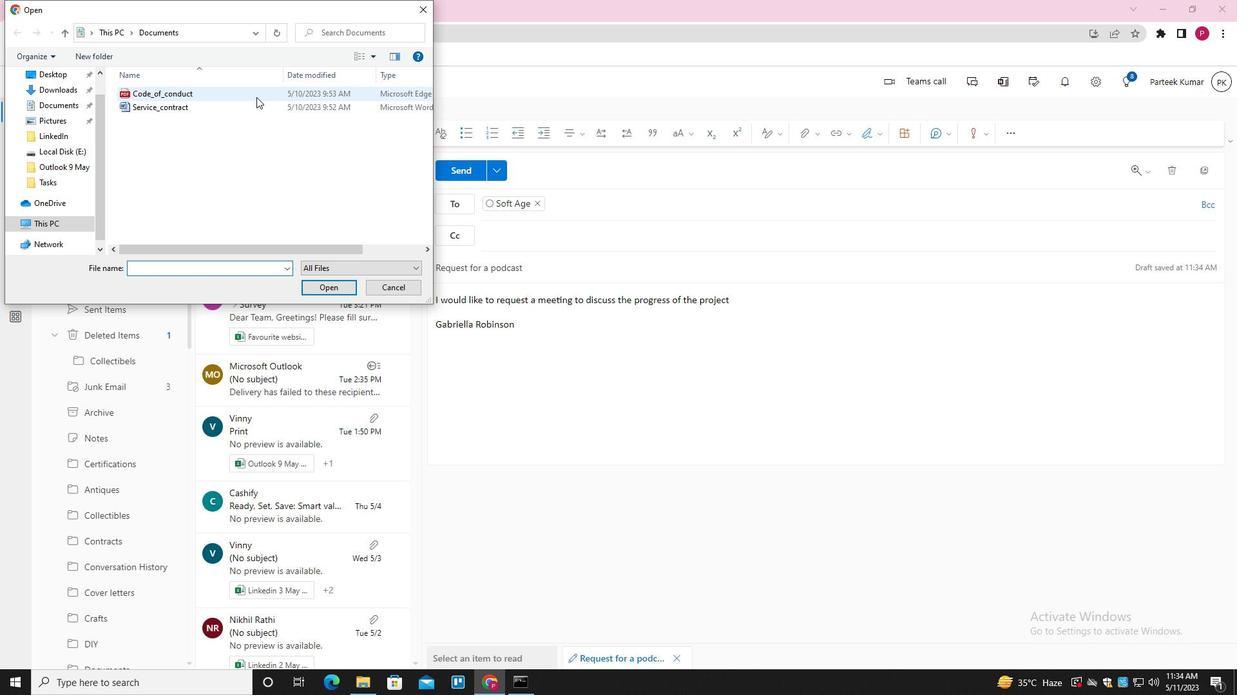
Action: Mouse moved to (329, 289)
Screenshot: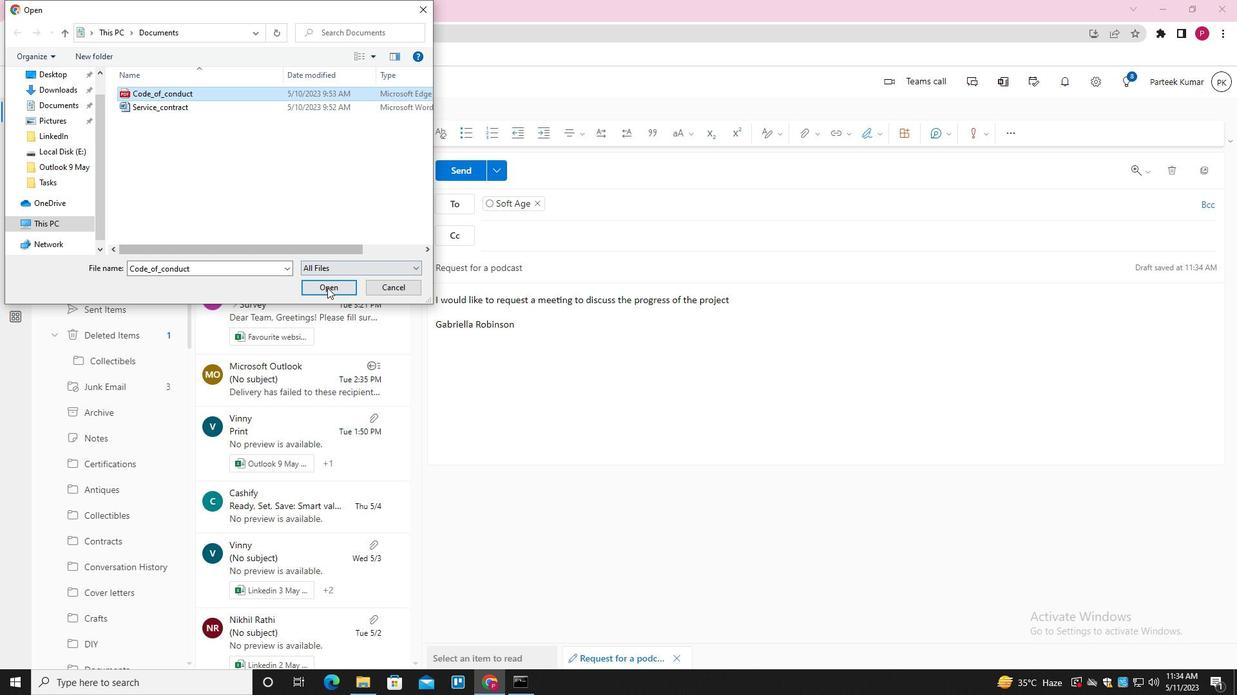 
Action: Mouse pressed left at (329, 289)
Screenshot: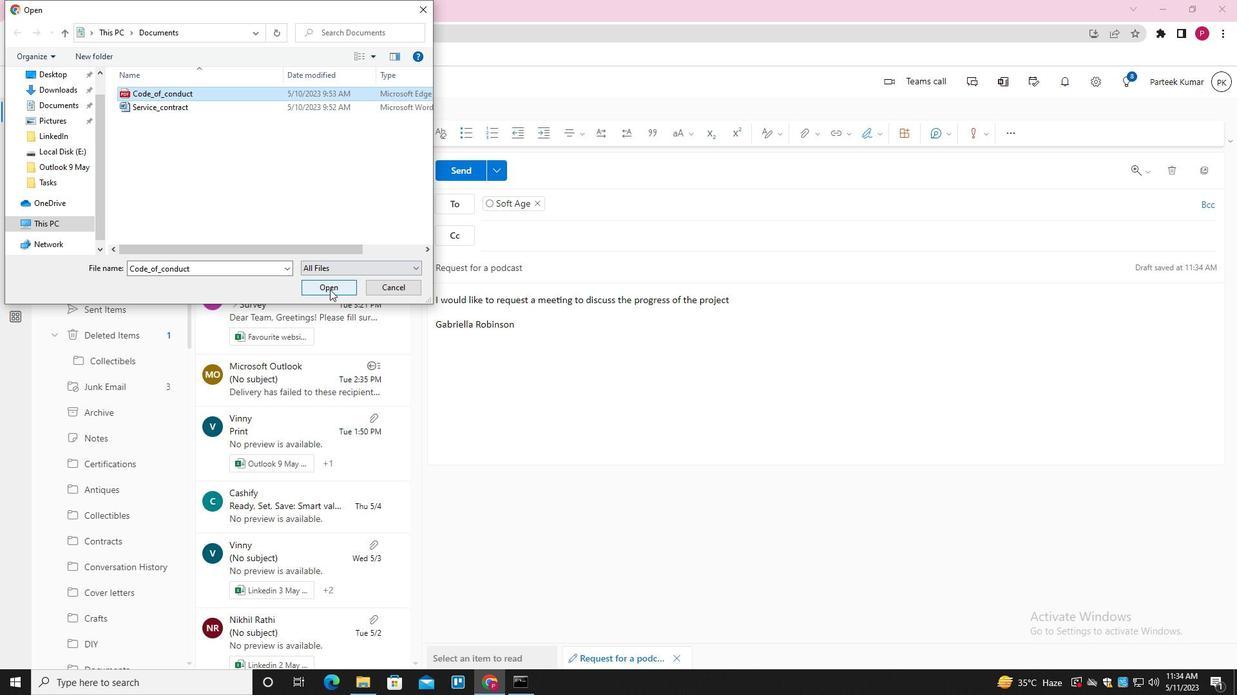 
Action: Mouse moved to (463, 173)
Screenshot: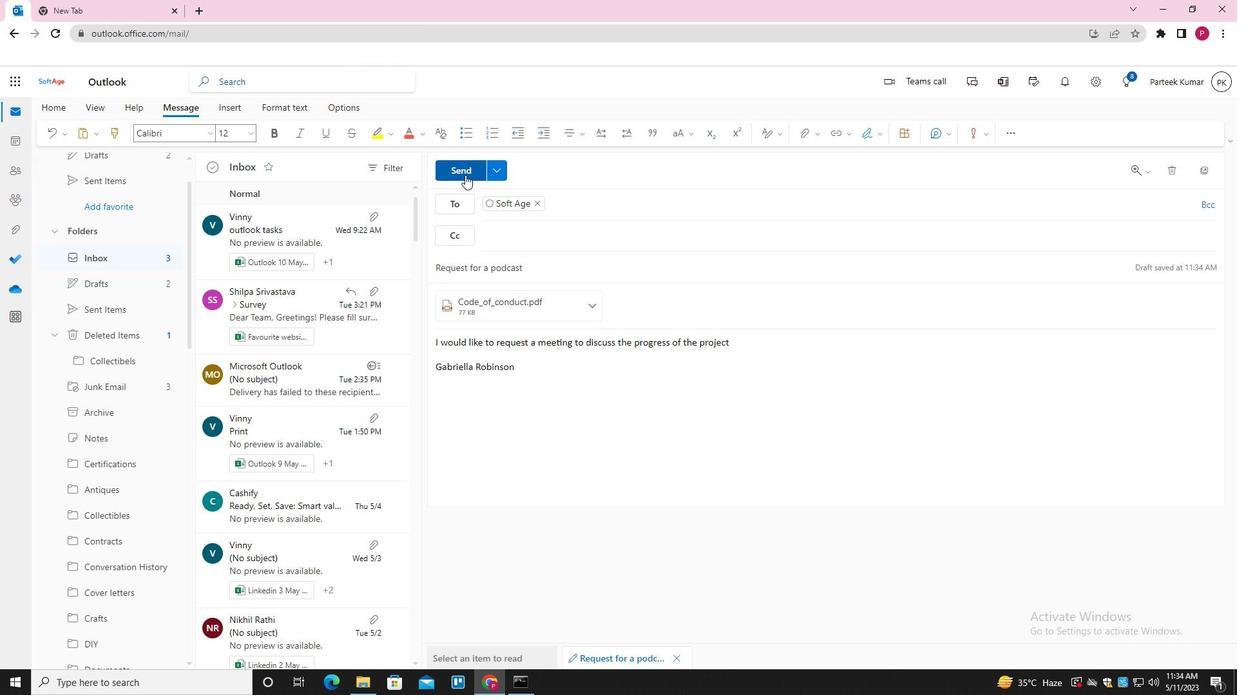 
Action: Mouse pressed left at (463, 173)
Screenshot: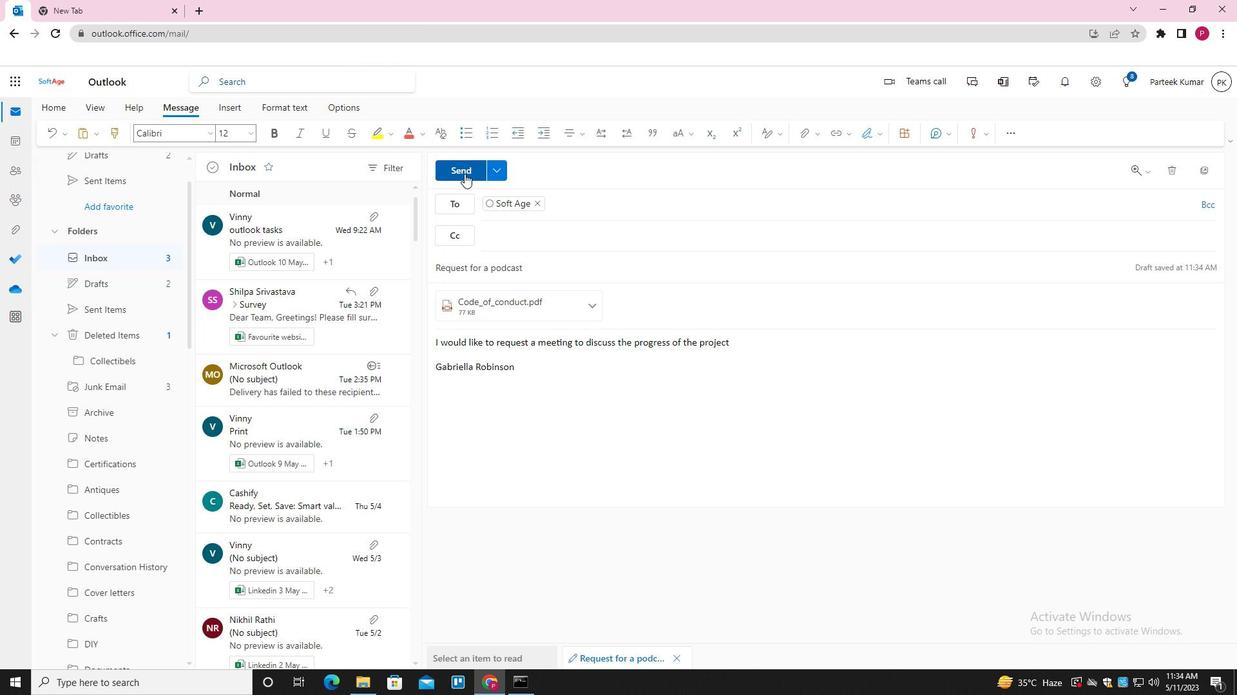 
Action: Mouse moved to (134, 308)
Screenshot: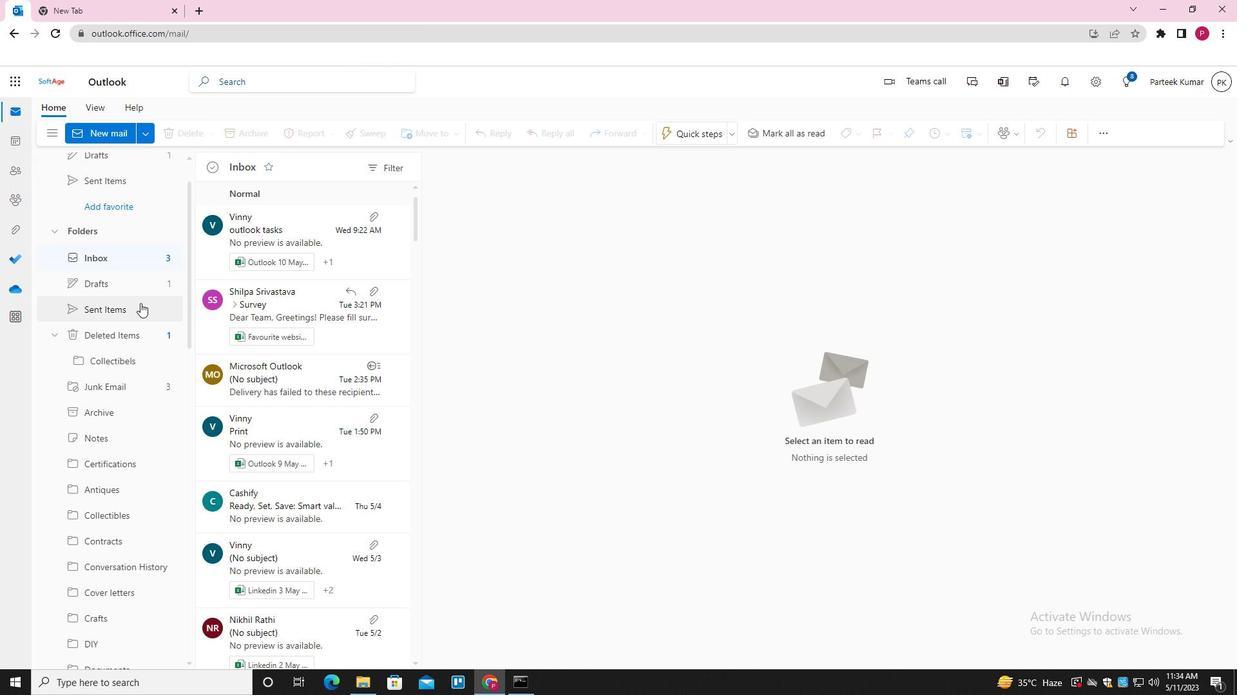 
Action: Mouse pressed left at (134, 308)
Screenshot: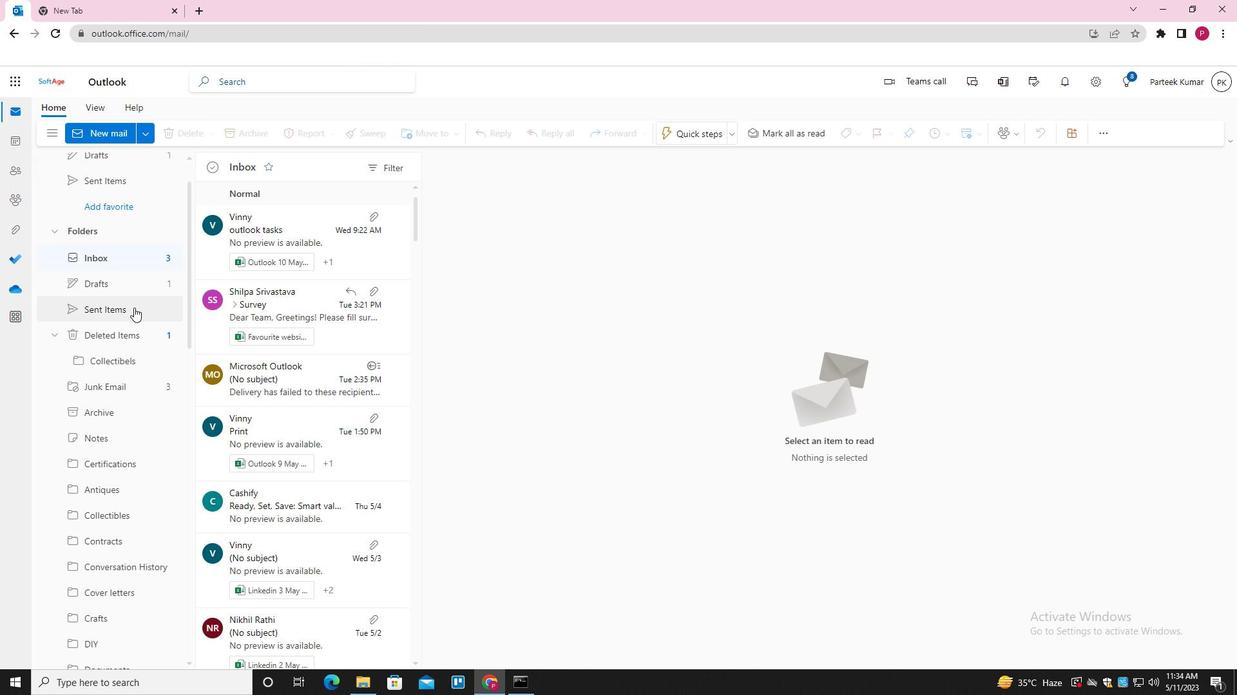 
Action: Mouse moved to (287, 235)
Screenshot: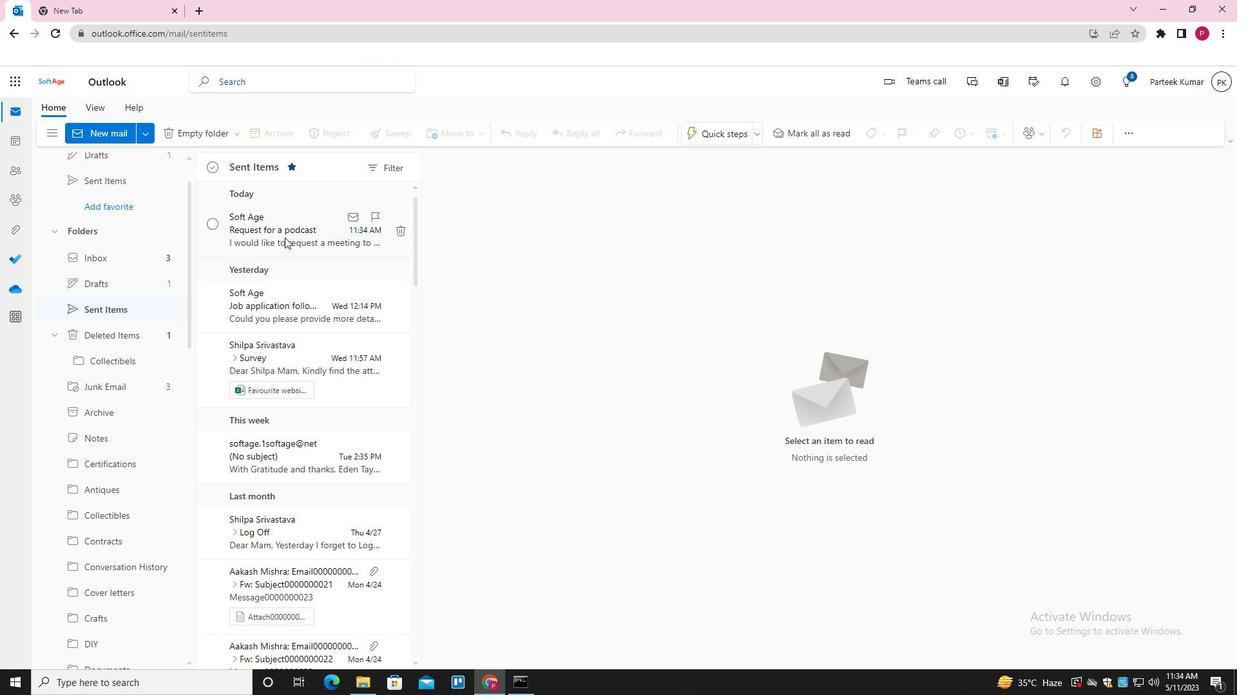
Action: Mouse pressed right at (287, 235)
Screenshot: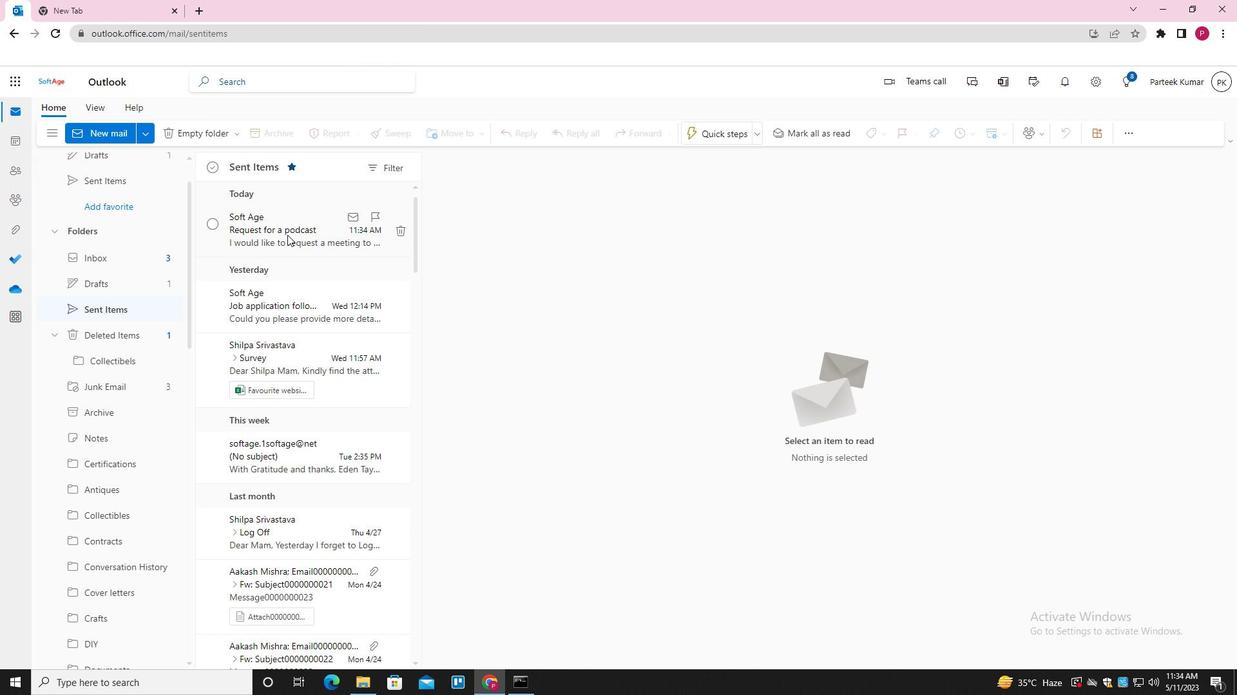 
Action: Mouse moved to (337, 288)
Screenshot: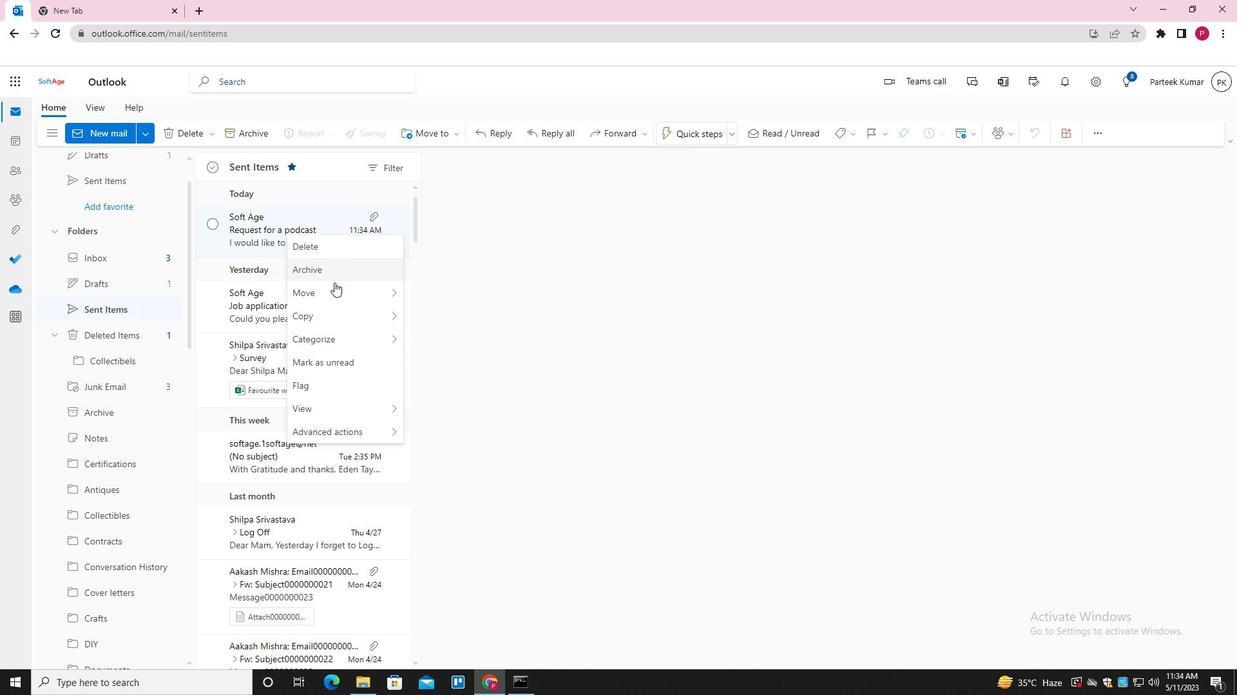 
Action: Mouse pressed left at (337, 288)
Screenshot: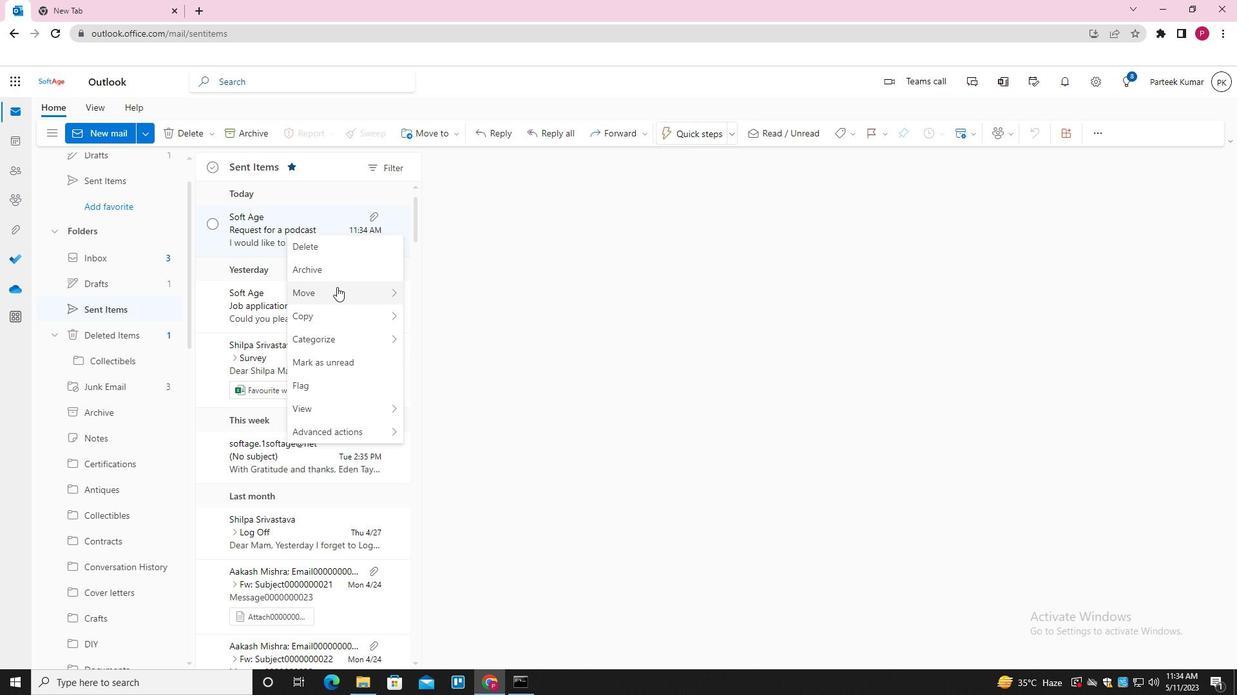 
Action: Mouse moved to (449, 291)
Screenshot: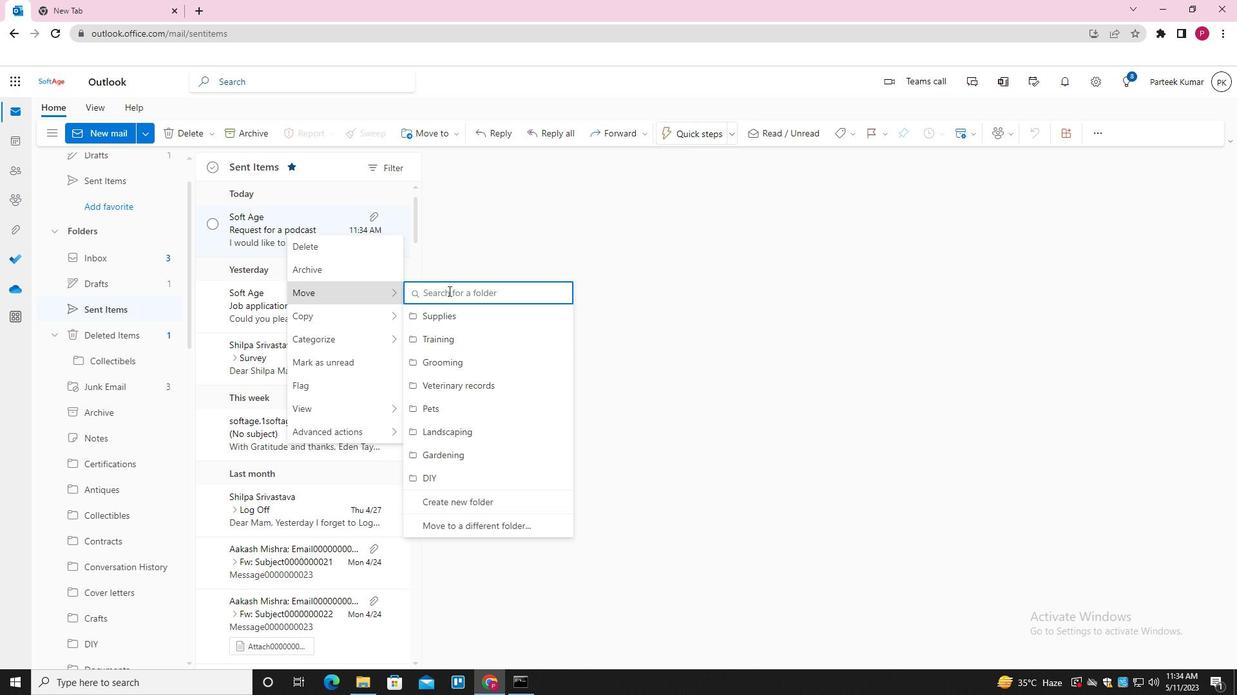 
Action: Mouse pressed left at (449, 291)
Screenshot: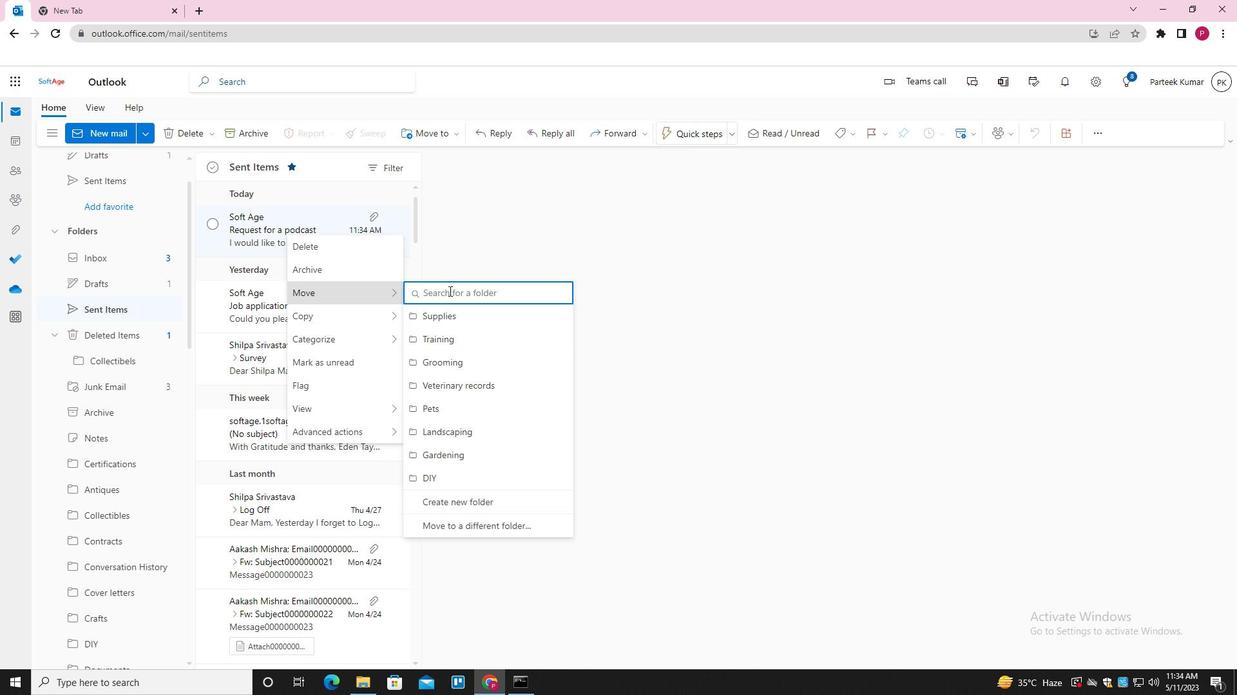 
Action: Key pressed <Key.shift><Key.shift><Key.shift><Key.shift><Key.shift><Key.shift><Key.shift><Key.shift>FOOD<Key.down><Key.enter>
Screenshot: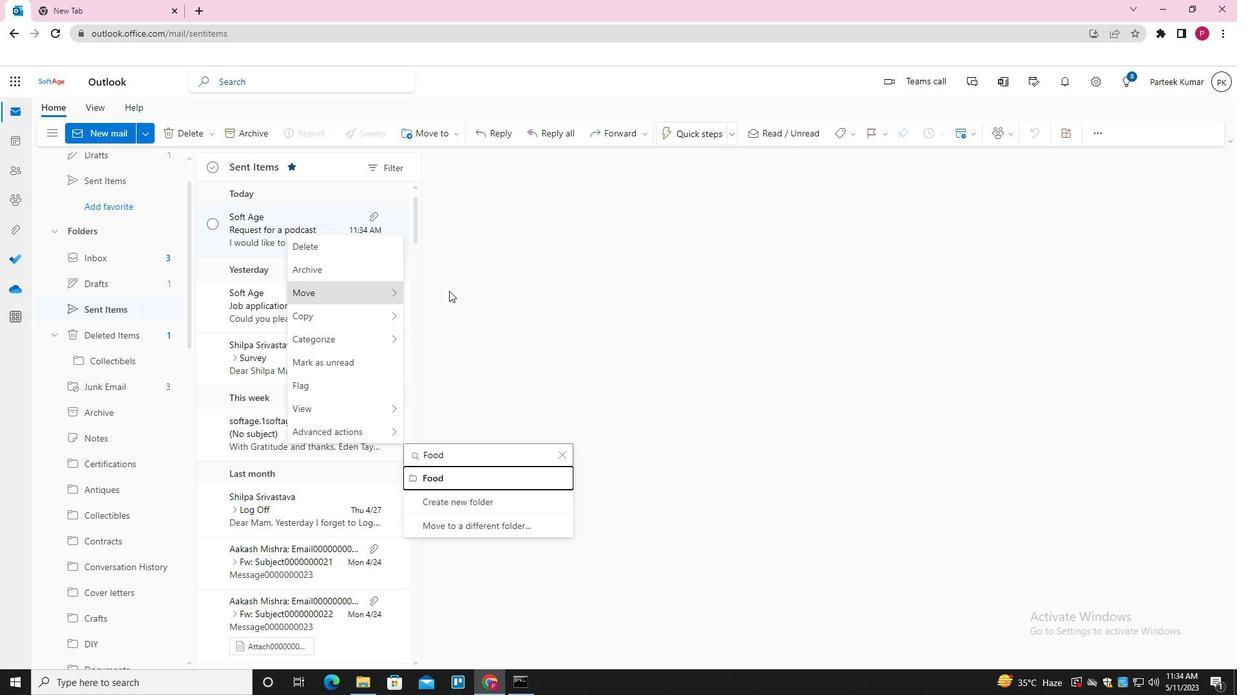 
